 Task: Look for space in Modiin Ilit, Israel from 9th June, 2023 to 17th June, 2023 for 2 adults in price range Rs.7000 to Rs.12000. Place can be private room with 1  bedroom having 2 beds and 1 bathroom. Property type can be house, flat, guest house. Amenities needed are: wifi, washing machine. Booking option can be shelf check-in. Required host language is English.
Action: Mouse moved to (448, 63)
Screenshot: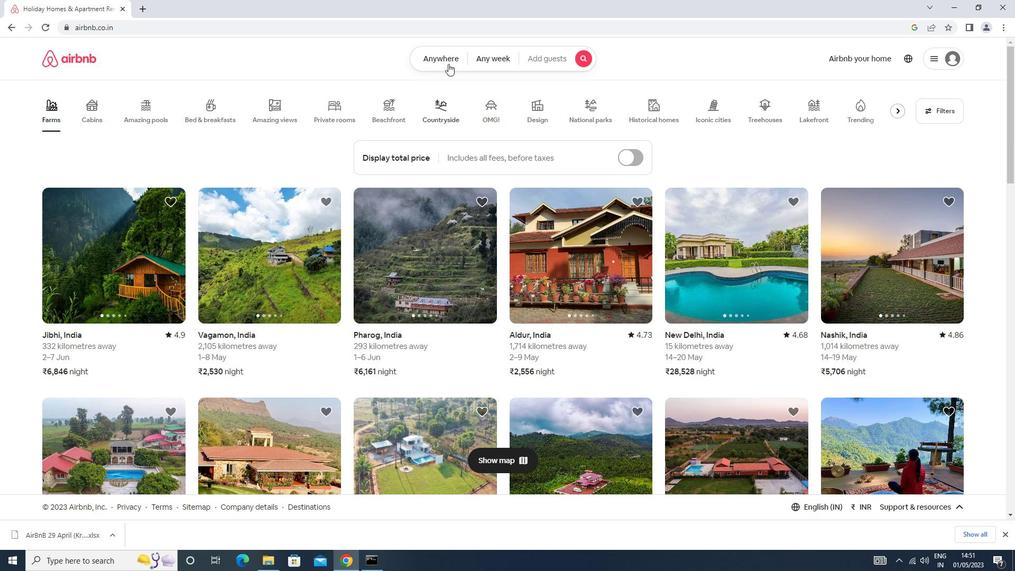 
Action: Mouse pressed left at (448, 63)
Screenshot: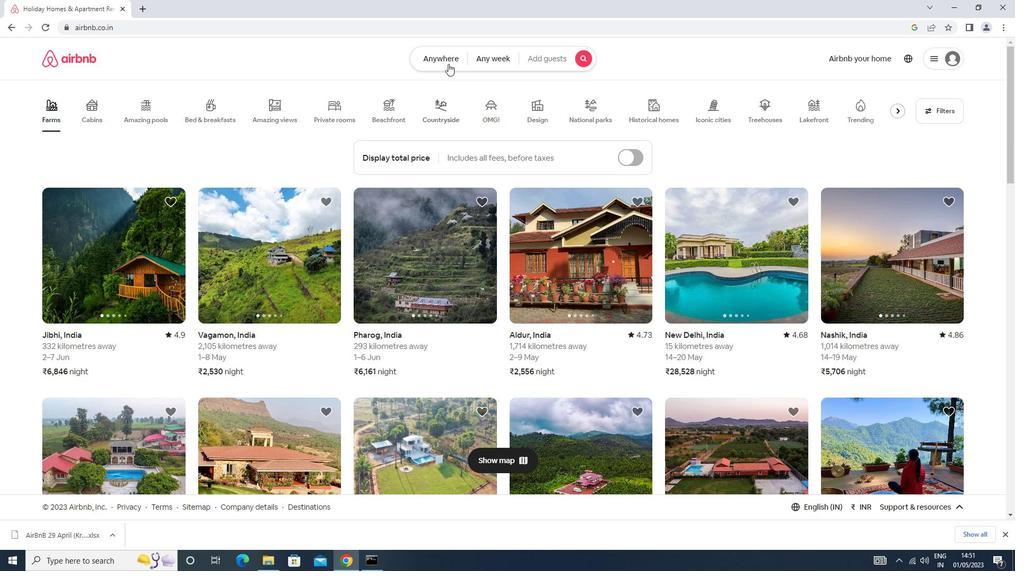 
Action: Mouse moved to (397, 102)
Screenshot: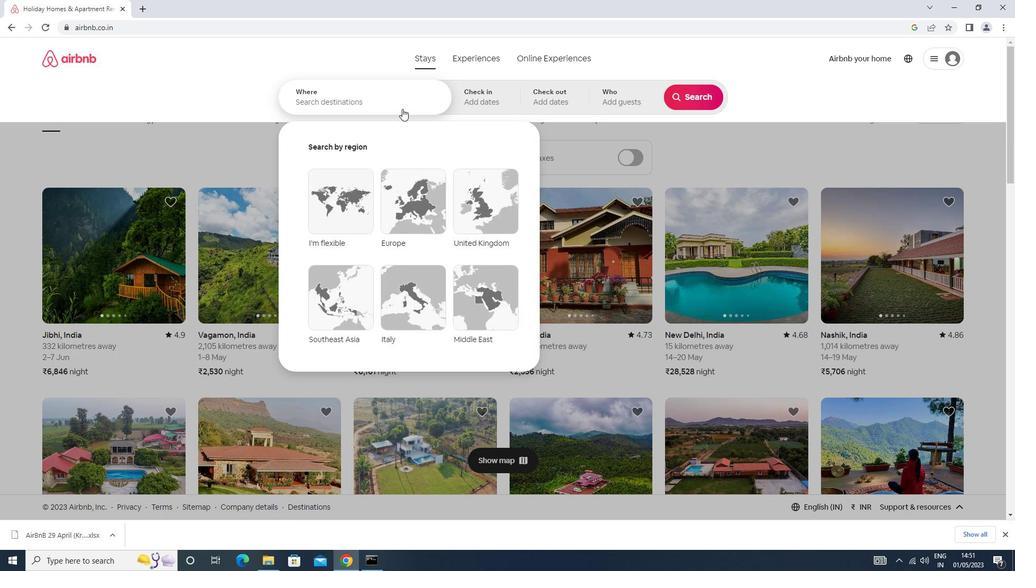 
Action: Mouse pressed left at (397, 102)
Screenshot: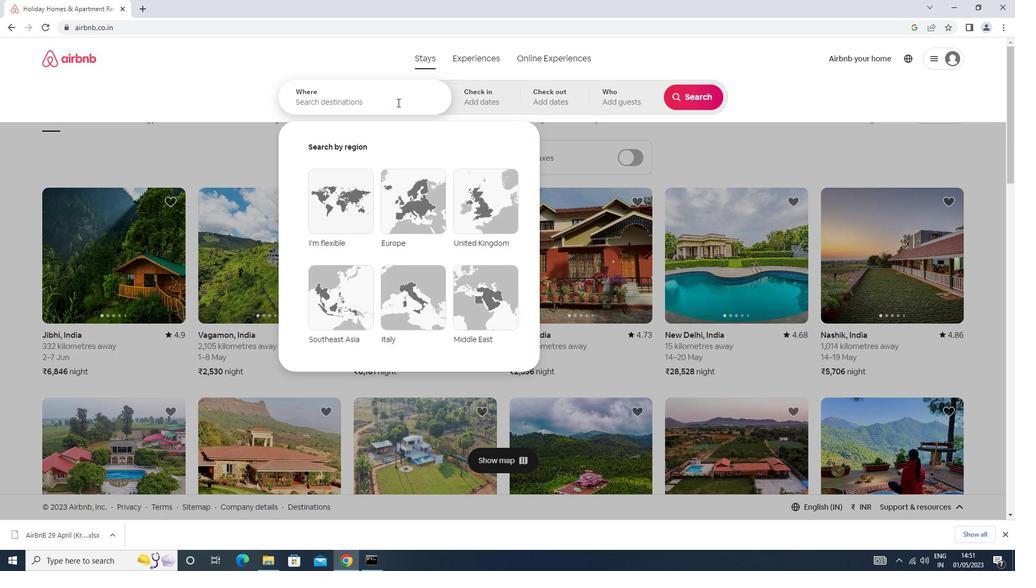 
Action: Key pressed m<Key.caps_lock>odd<Key.backspace>iin<Key.space>ilit<Key.enter>
Screenshot: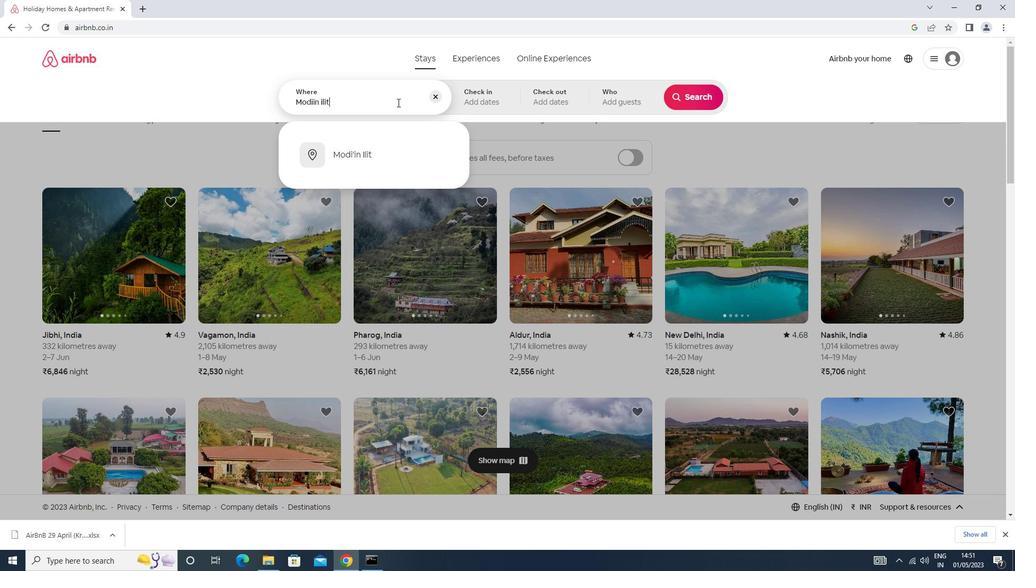 
Action: Mouse moved to (644, 249)
Screenshot: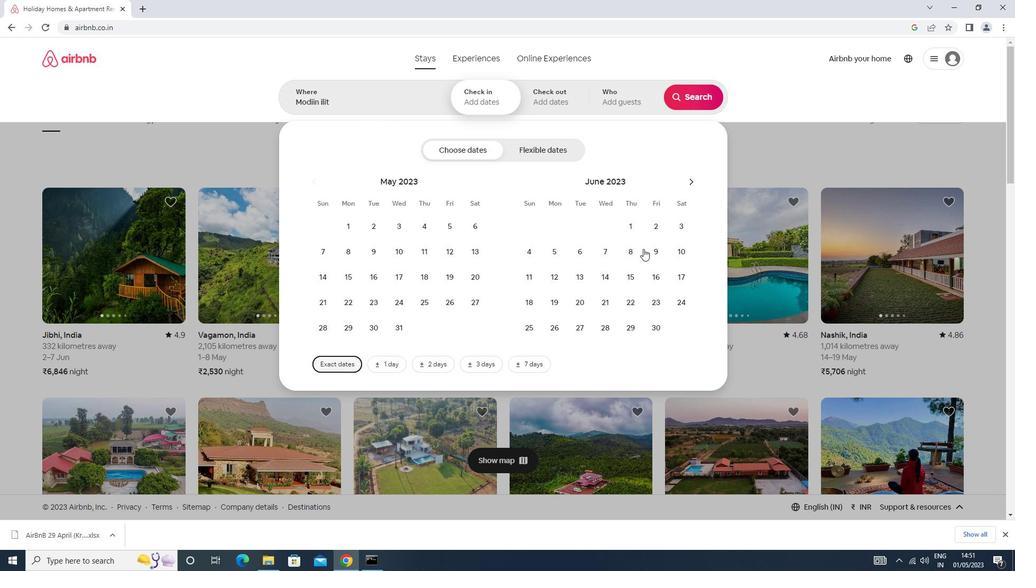 
Action: Mouse pressed left at (644, 249)
Screenshot: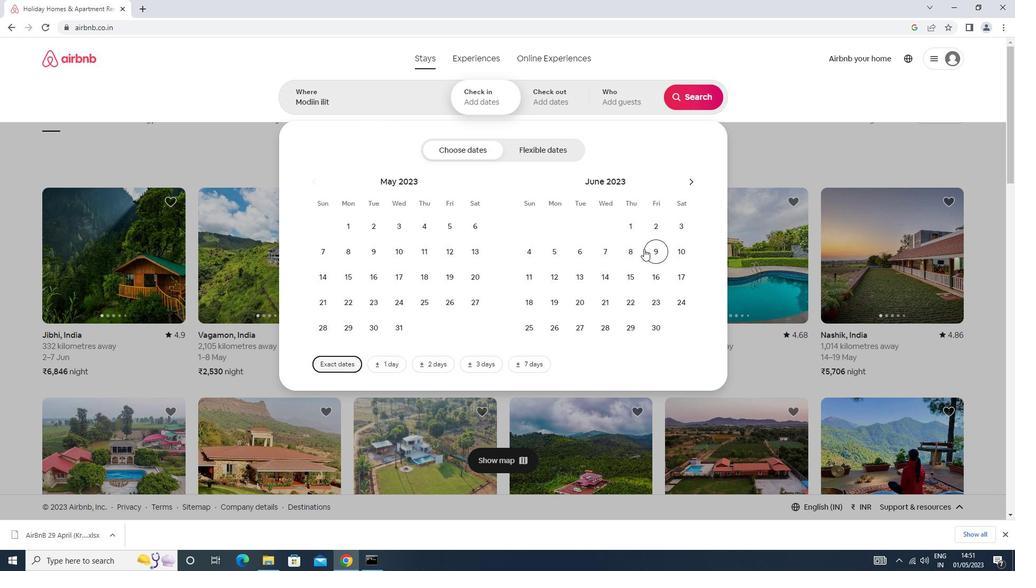 
Action: Mouse moved to (685, 274)
Screenshot: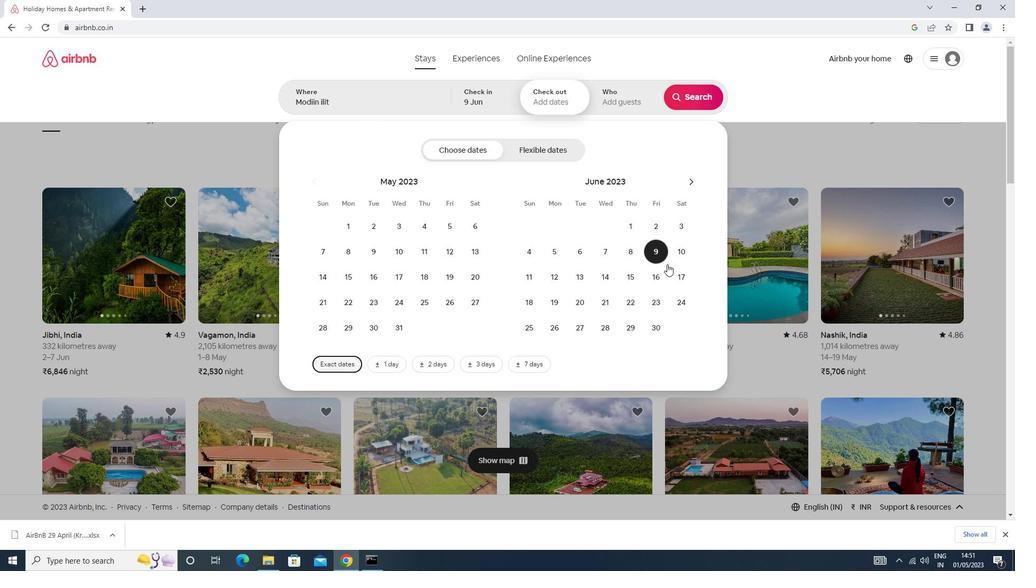 
Action: Mouse pressed left at (685, 274)
Screenshot: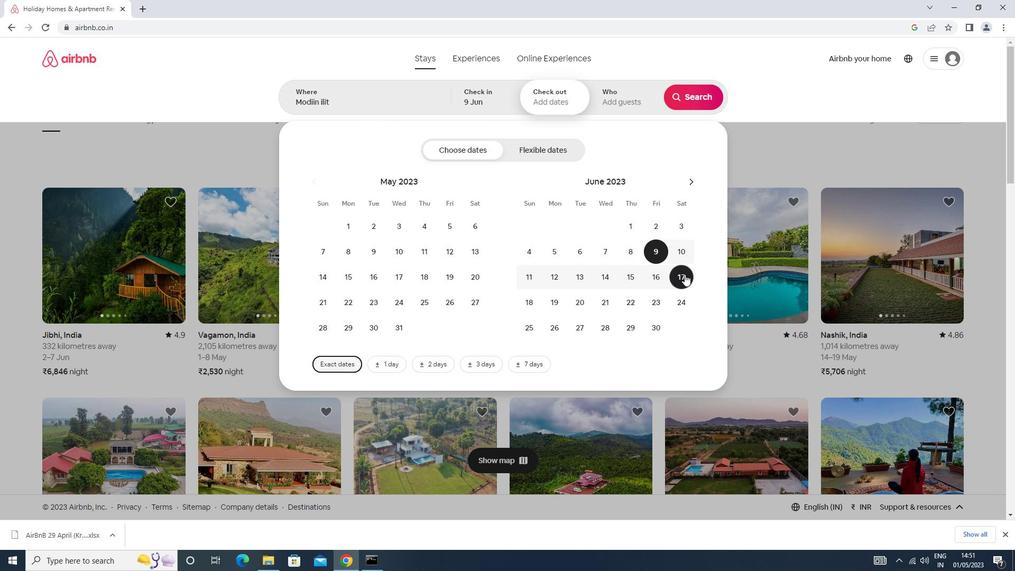
Action: Mouse moved to (615, 107)
Screenshot: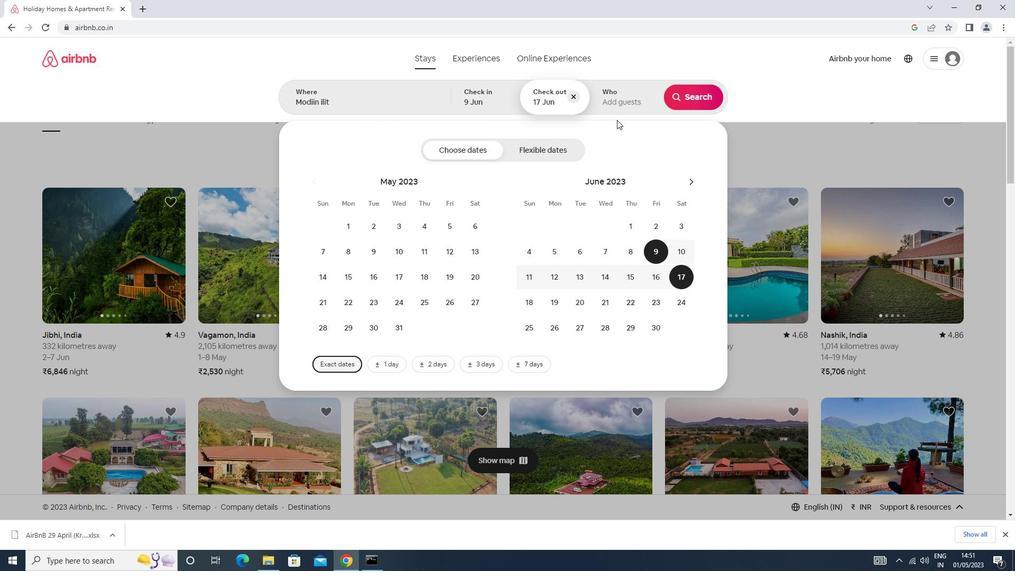 
Action: Mouse pressed left at (615, 107)
Screenshot: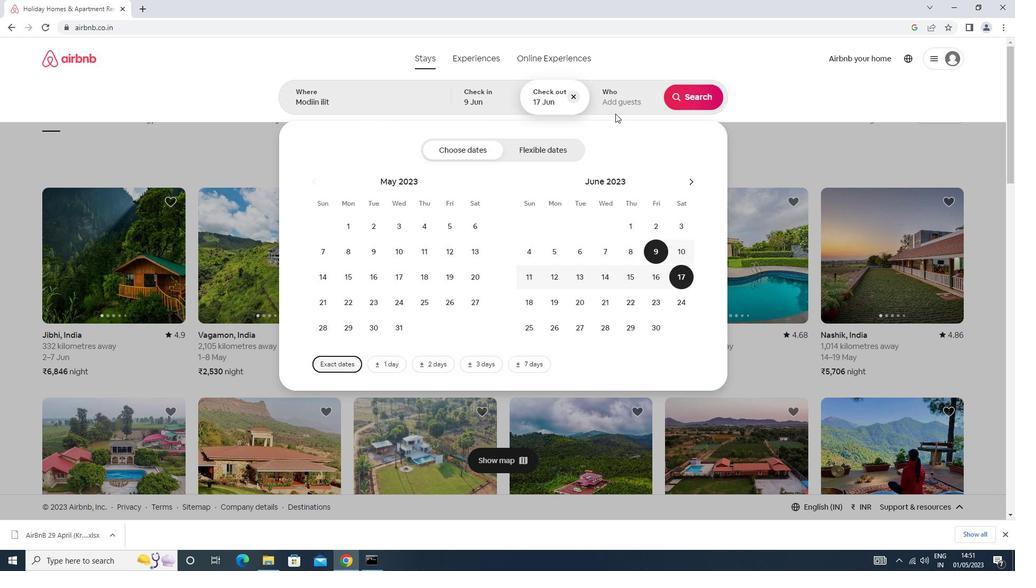 
Action: Mouse moved to (696, 155)
Screenshot: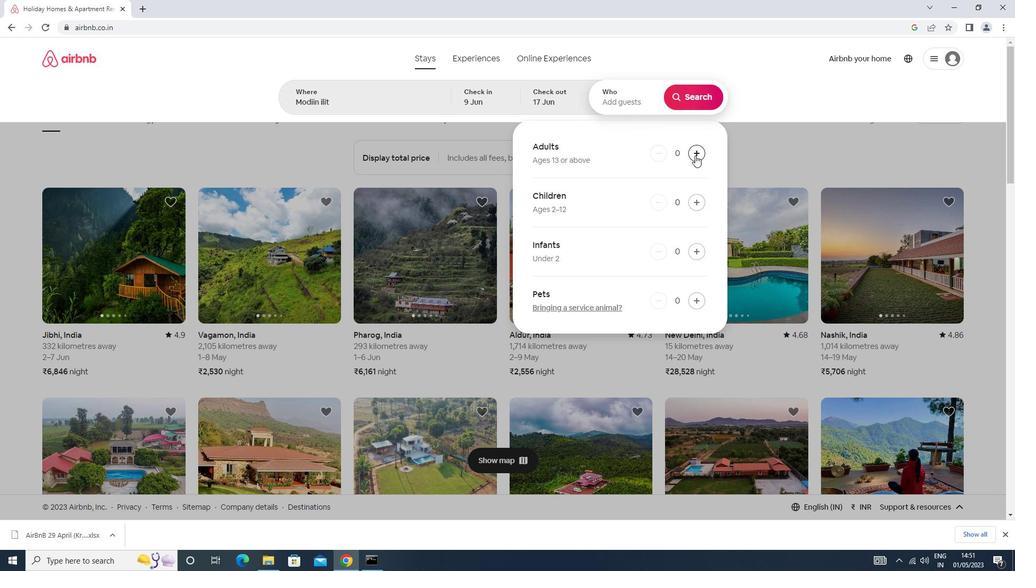 
Action: Mouse pressed left at (696, 155)
Screenshot: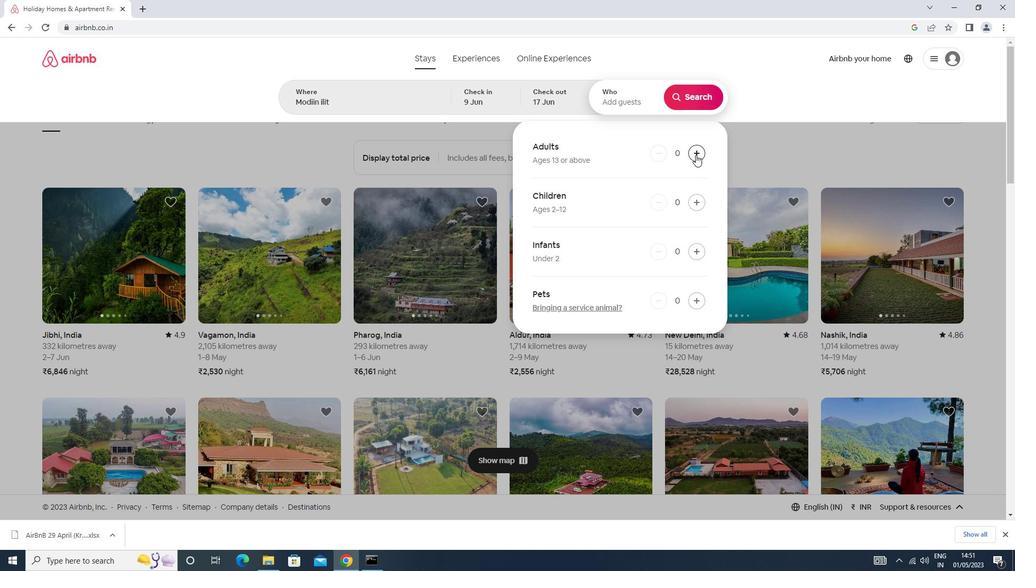 
Action: Mouse pressed left at (696, 155)
Screenshot: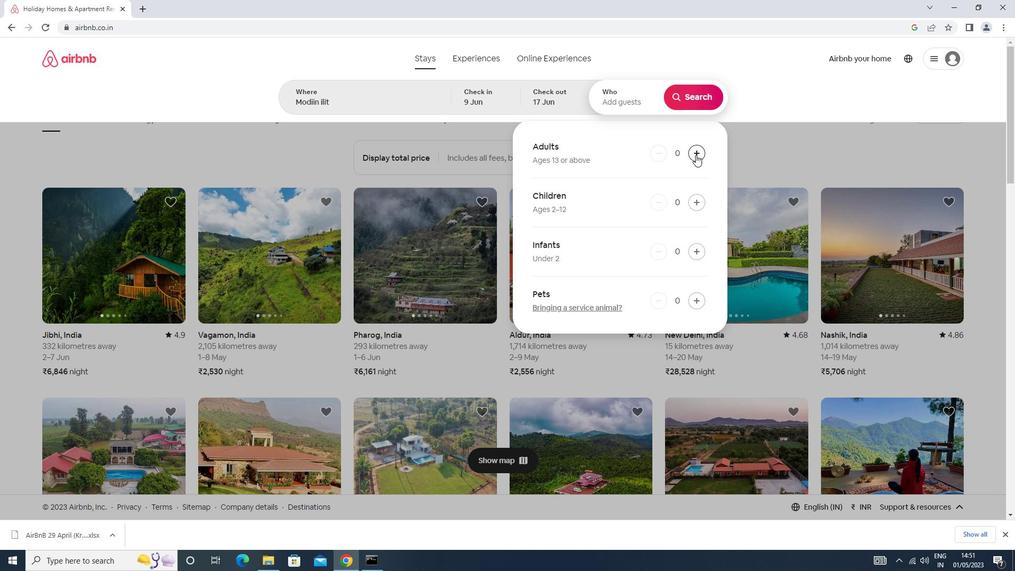 
Action: Mouse moved to (688, 86)
Screenshot: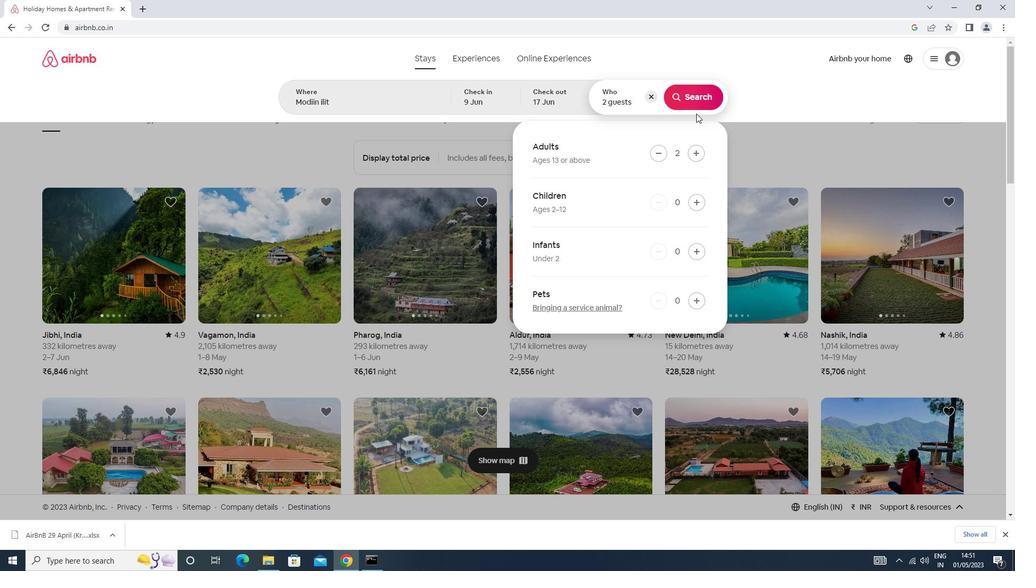
Action: Mouse pressed left at (688, 86)
Screenshot: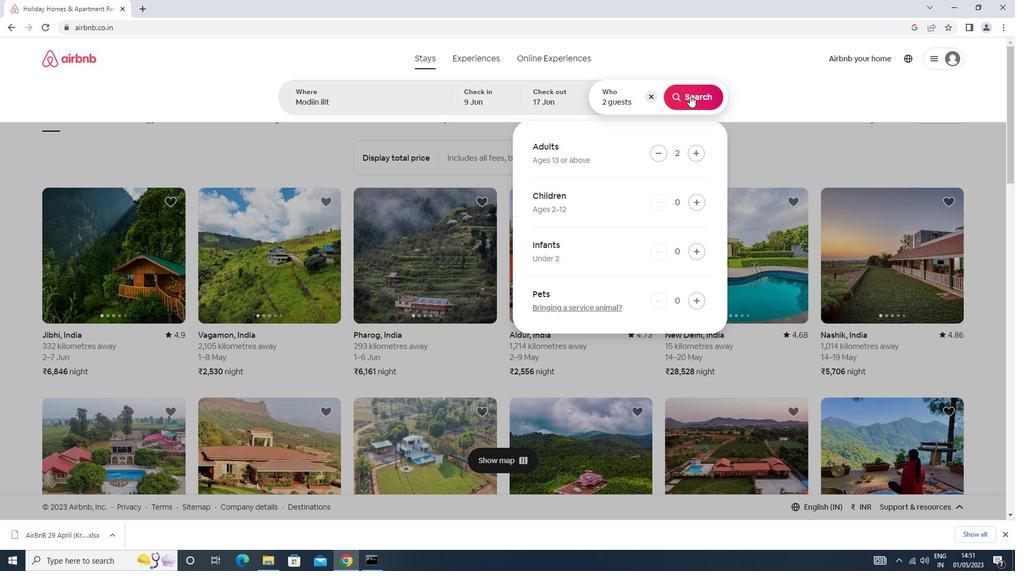 
Action: Mouse moved to (961, 101)
Screenshot: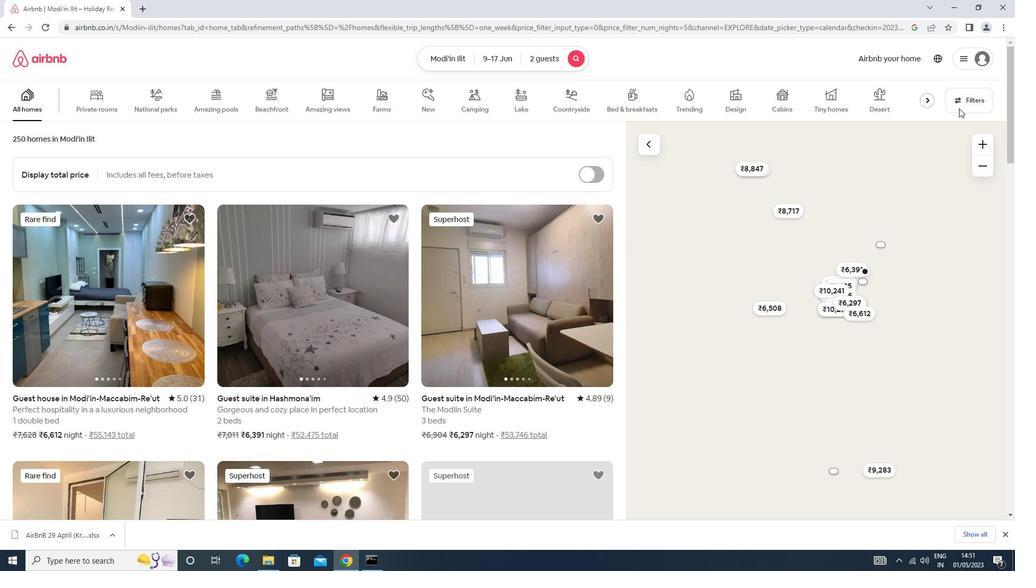 
Action: Mouse pressed left at (961, 101)
Screenshot: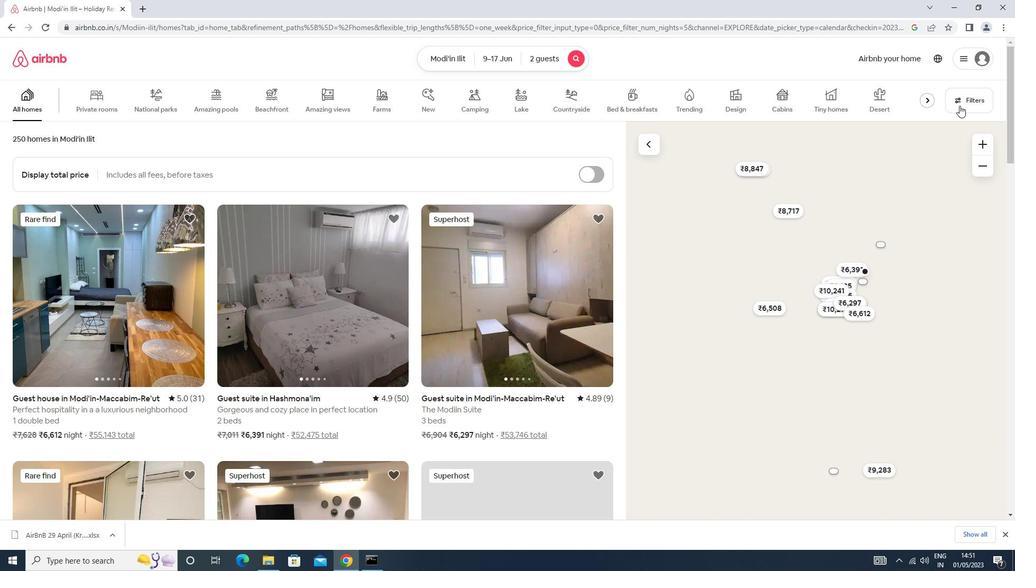 
Action: Mouse moved to (442, 232)
Screenshot: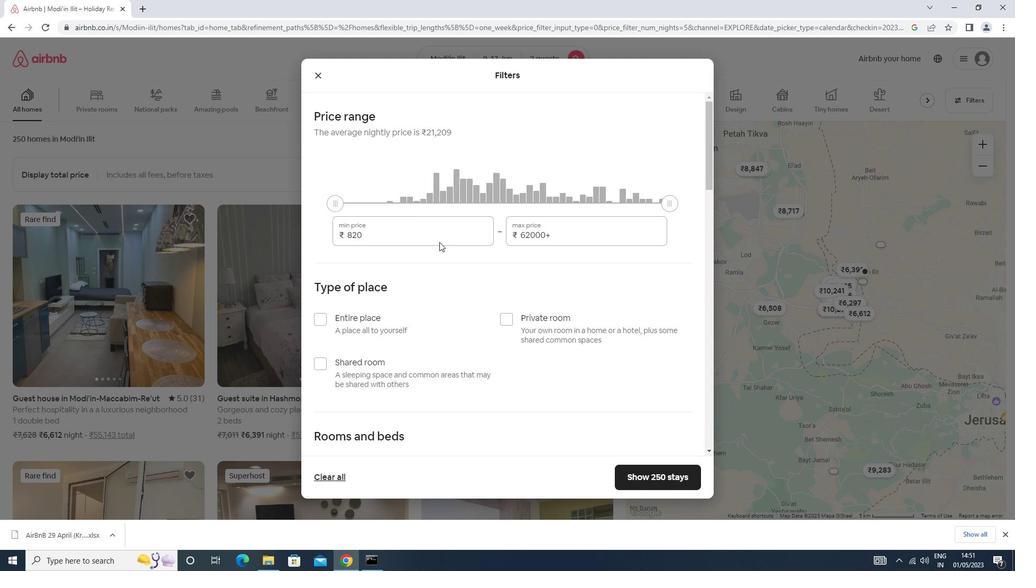 
Action: Mouse pressed left at (442, 232)
Screenshot: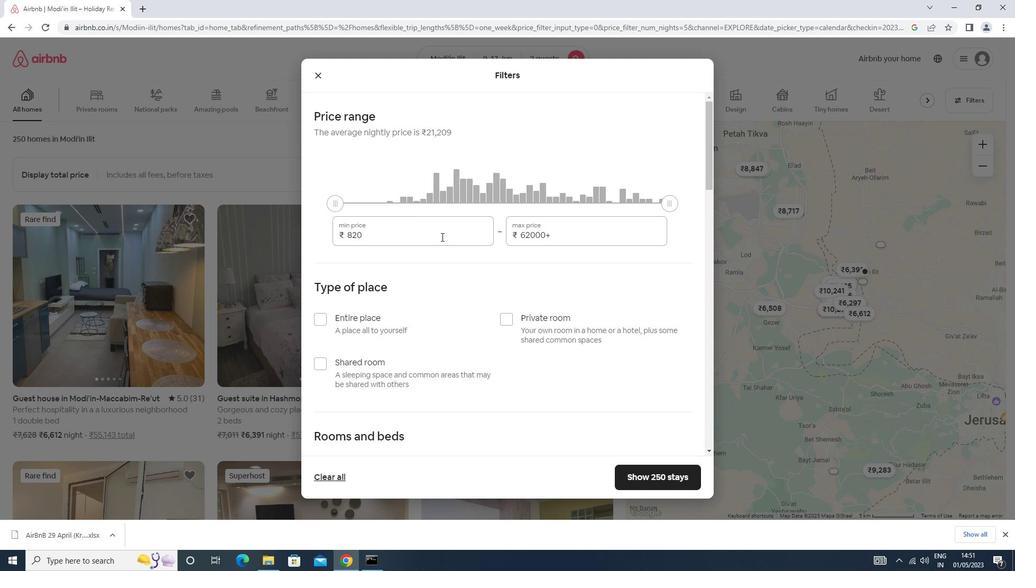 
Action: Mouse moved to (443, 231)
Screenshot: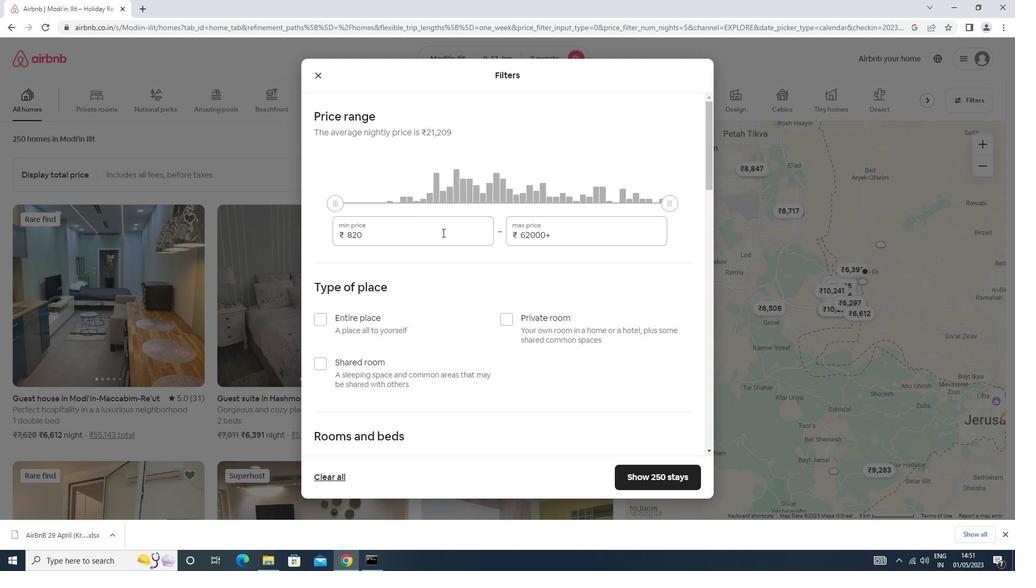 
Action: Key pressed <Key.backspace><Key.backspace><Key.backspace><Key.backspace><Key.backspace><Key.backspace><Key.backspace><Key.backspace><Key.backspace><Key.backspace>7000<Key.tab>12000
Screenshot: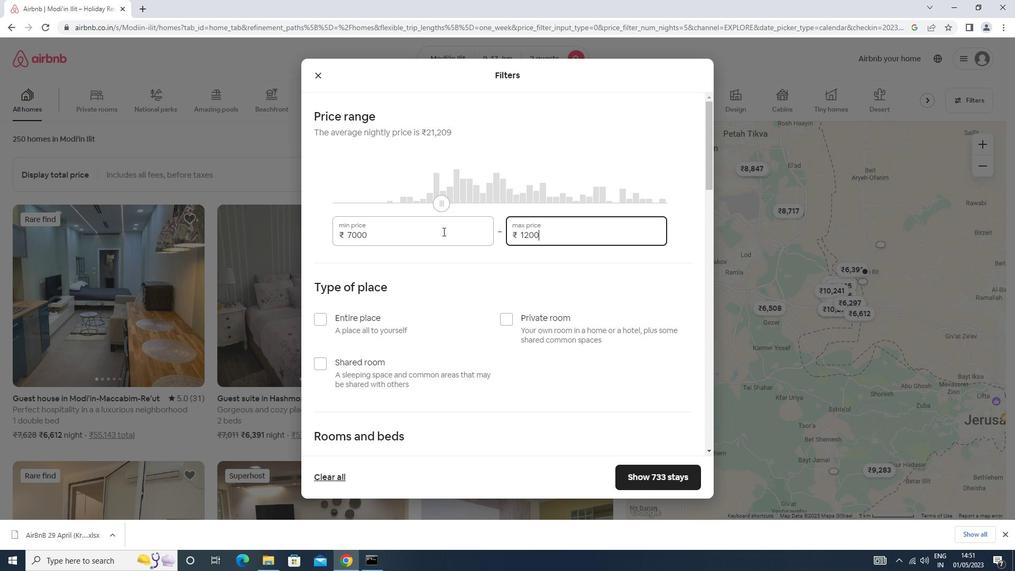 
Action: Mouse moved to (435, 233)
Screenshot: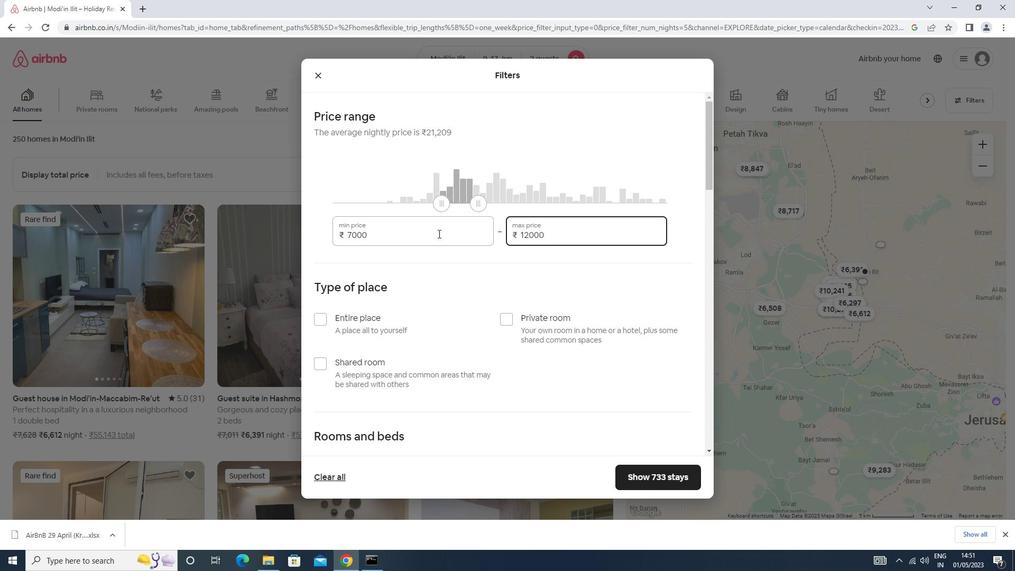 
Action: Mouse scrolled (435, 233) with delta (0, 0)
Screenshot: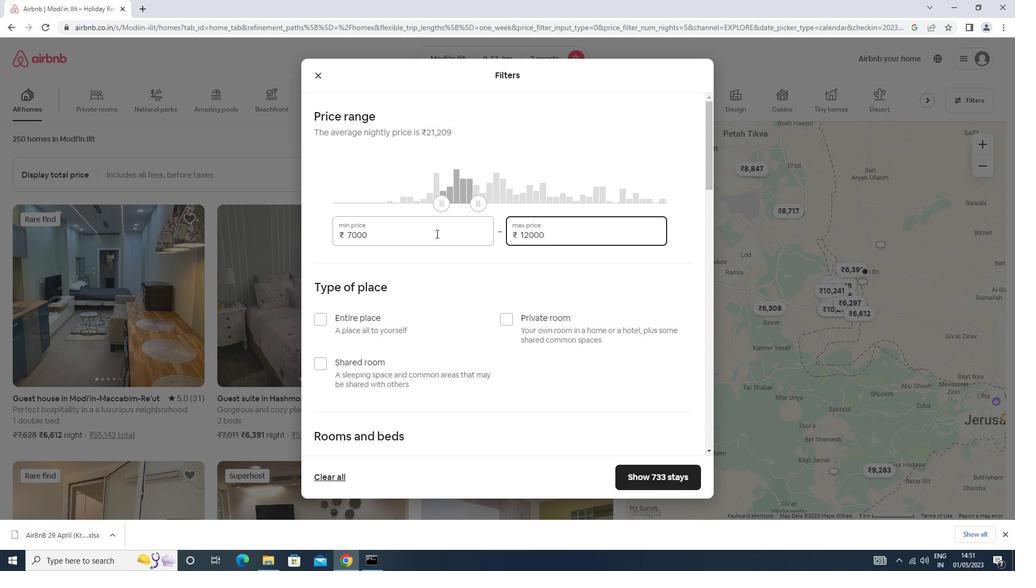 
Action: Mouse scrolled (435, 233) with delta (0, 0)
Screenshot: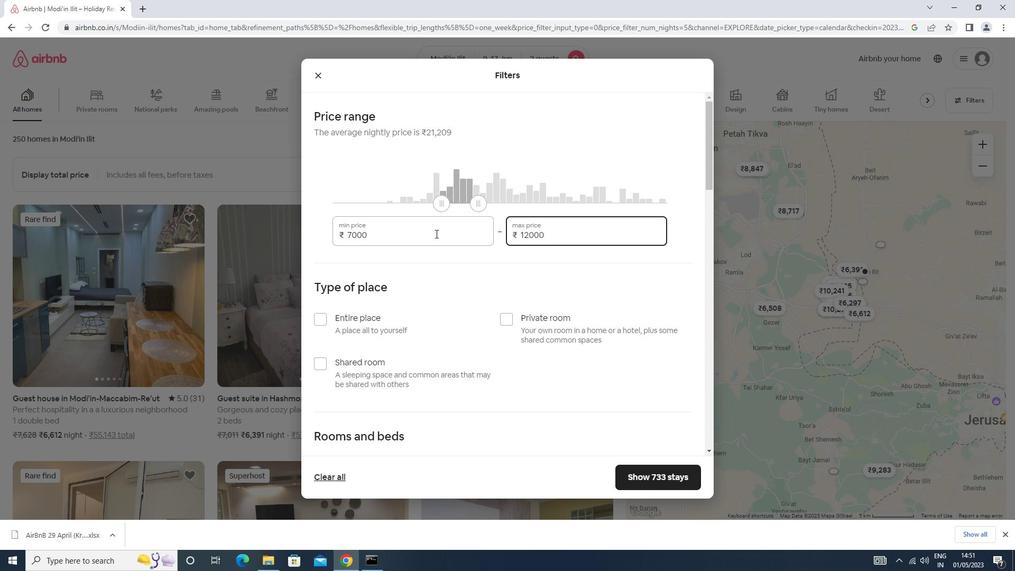 
Action: Mouse moved to (520, 205)
Screenshot: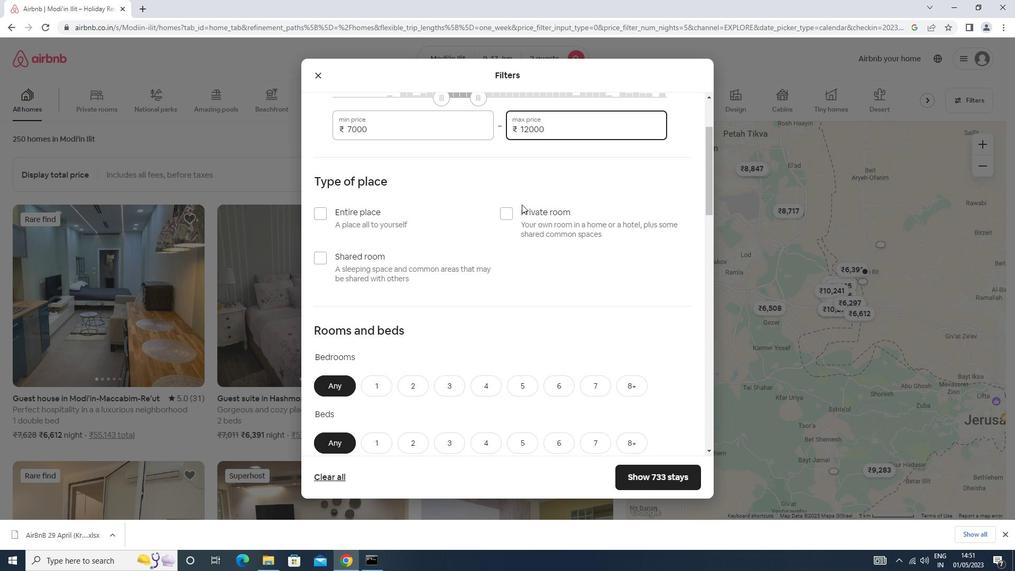 
Action: Mouse pressed left at (520, 205)
Screenshot: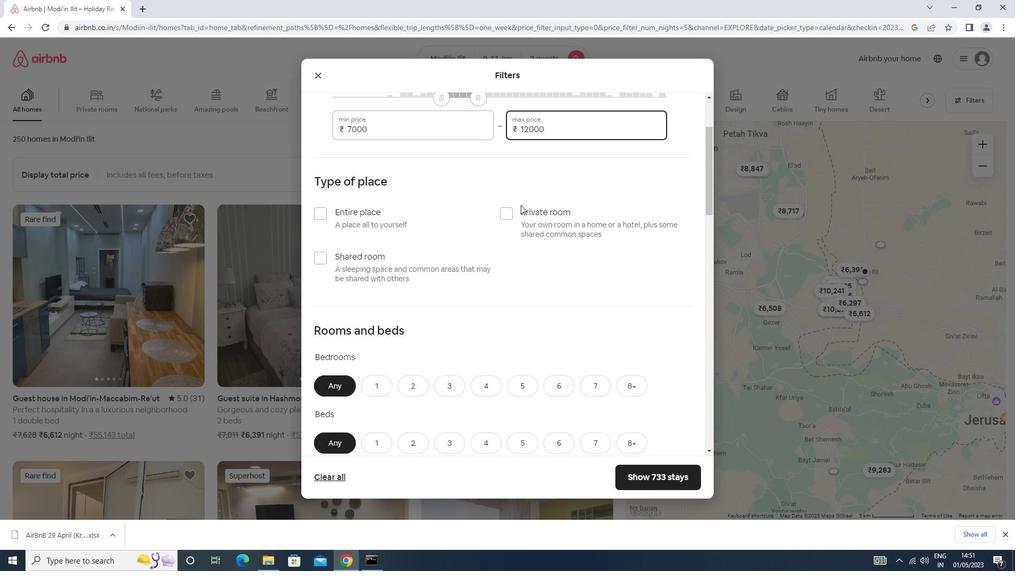 
Action: Mouse scrolled (520, 205) with delta (0, 0)
Screenshot: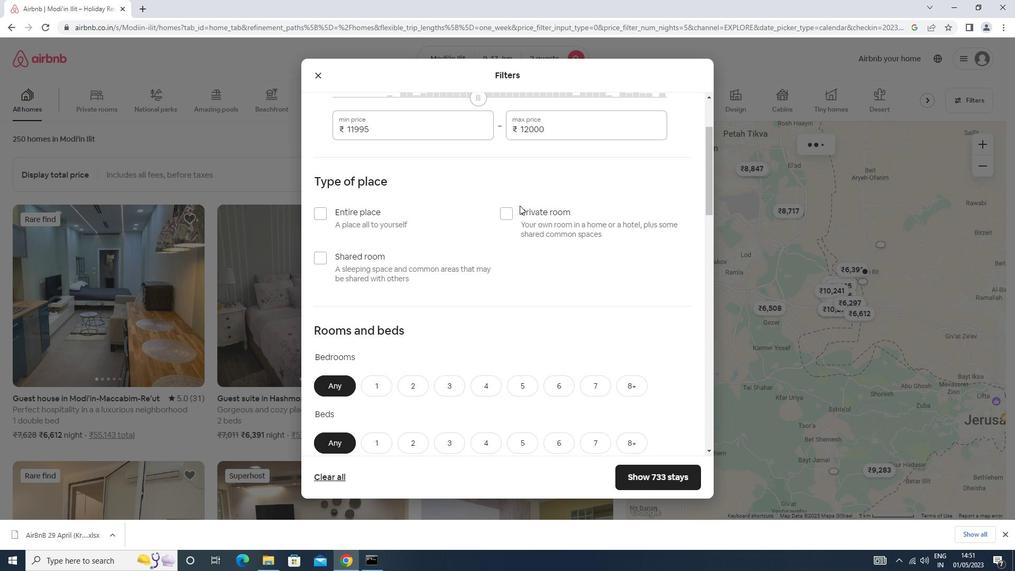 
Action: Mouse moved to (376, 329)
Screenshot: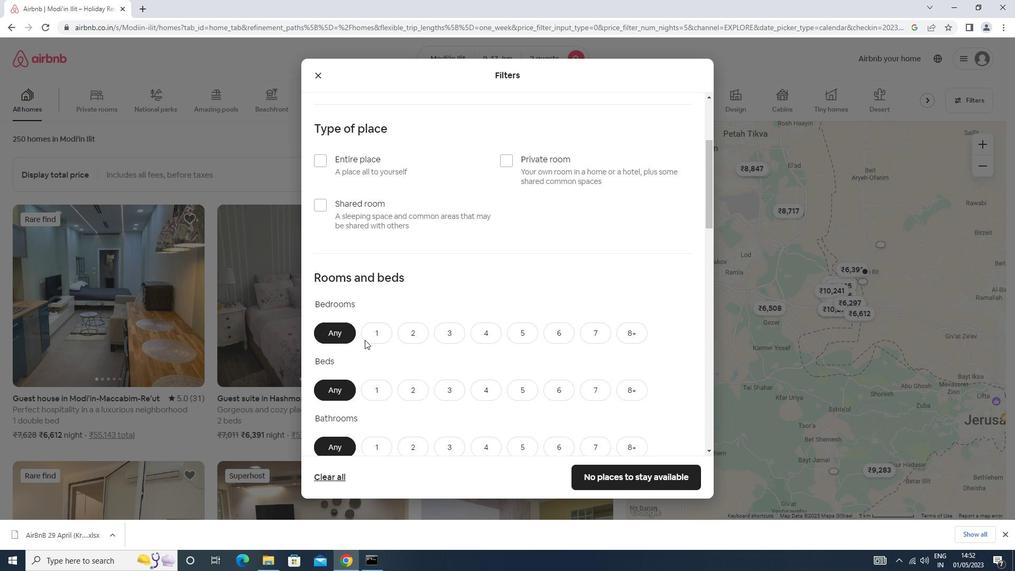 
Action: Mouse pressed left at (376, 329)
Screenshot: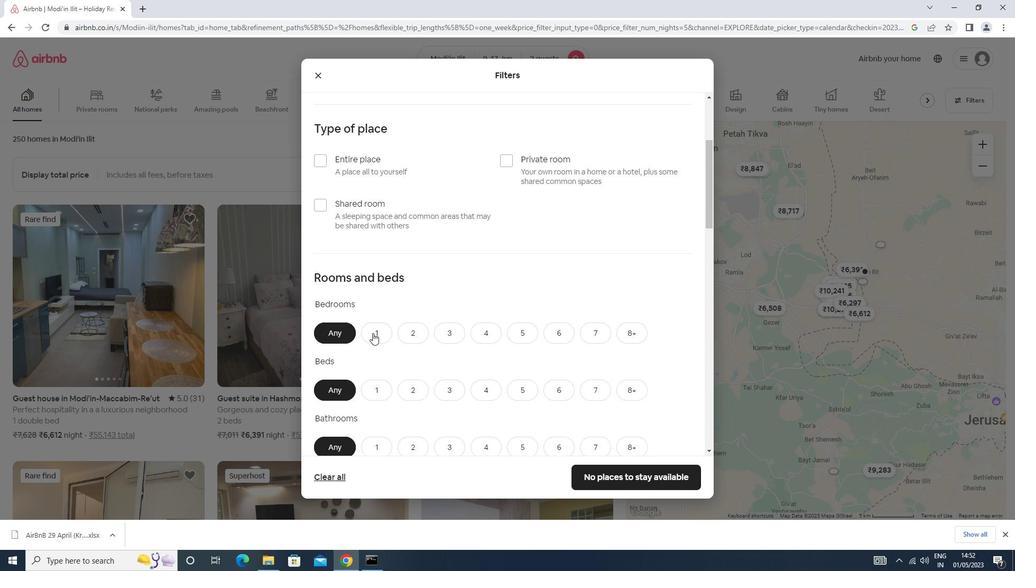 
Action: Mouse moved to (370, 381)
Screenshot: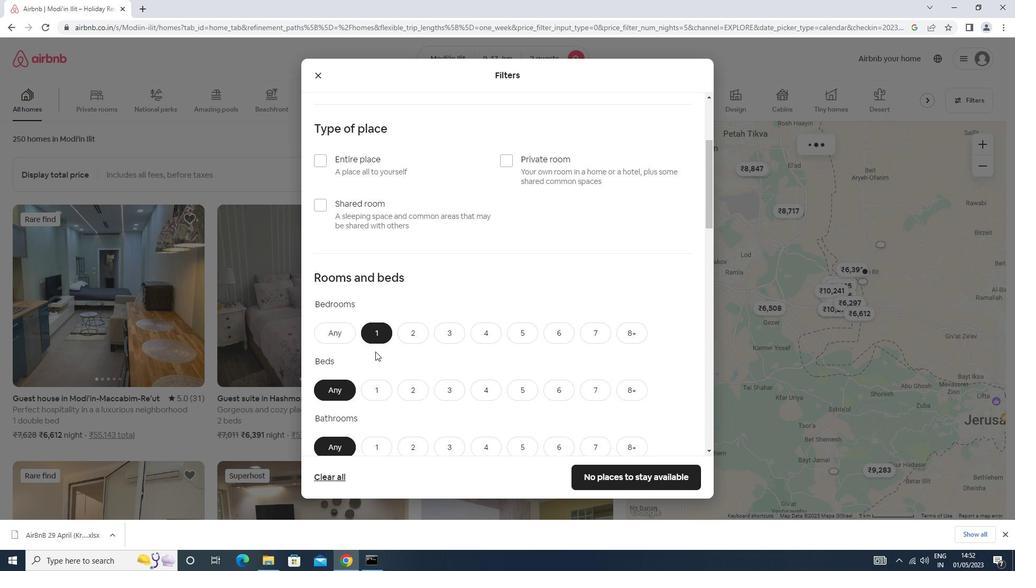 
Action: Mouse pressed left at (370, 381)
Screenshot: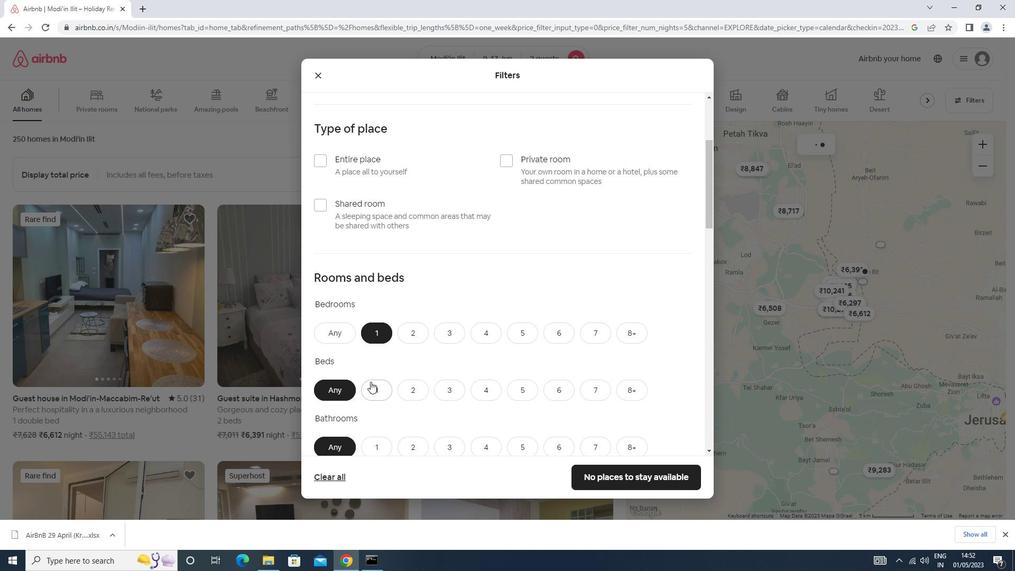 
Action: Mouse moved to (370, 381)
Screenshot: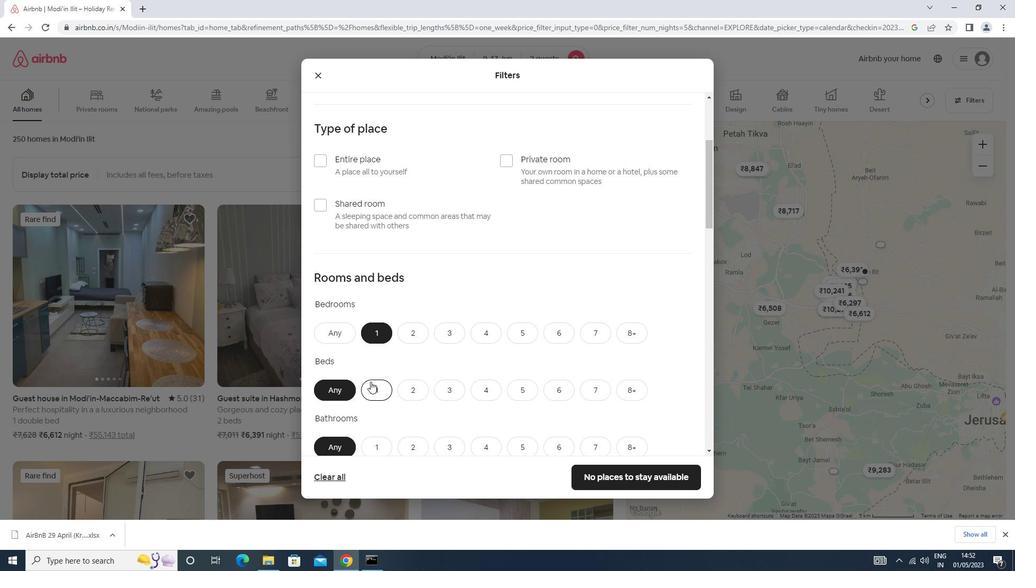 
Action: Mouse scrolled (370, 381) with delta (0, 0)
Screenshot: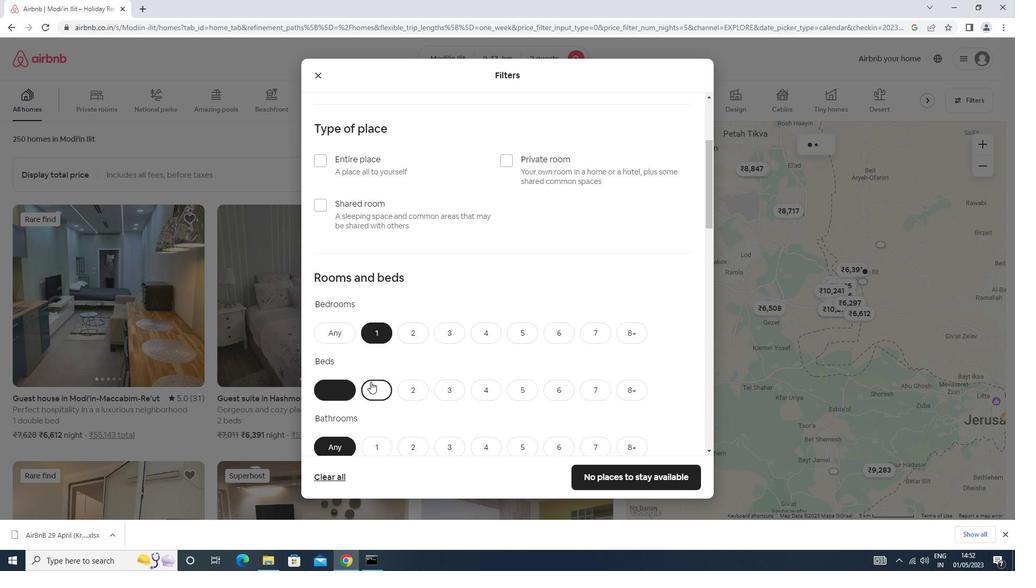 
Action: Mouse scrolled (370, 381) with delta (0, 0)
Screenshot: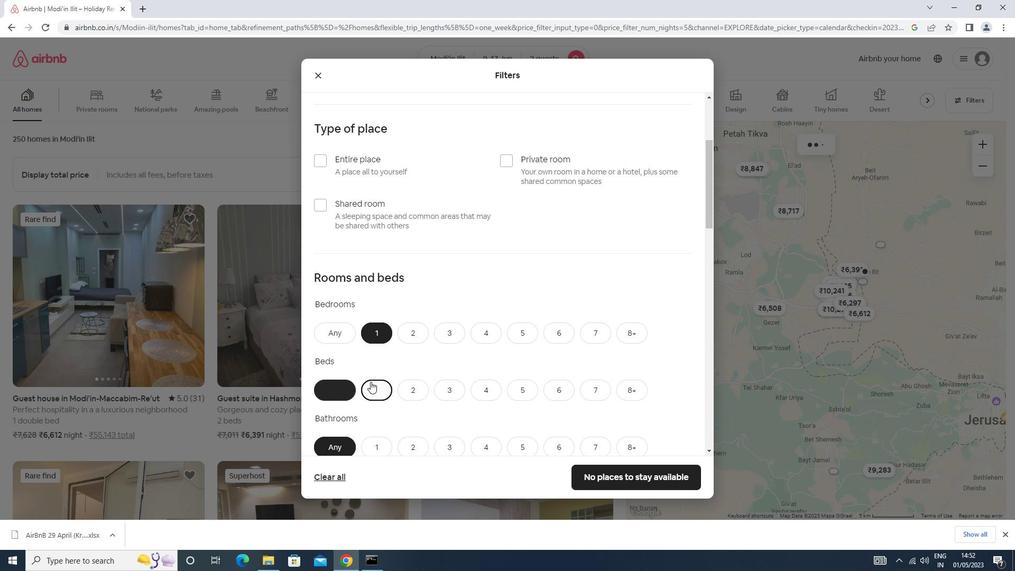 
Action: Mouse moved to (376, 339)
Screenshot: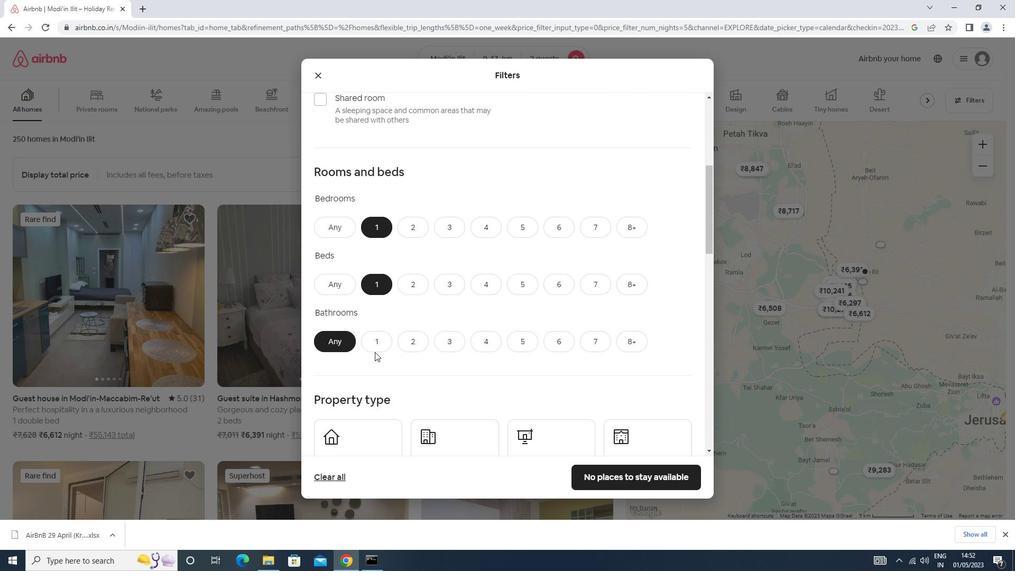 
Action: Mouse pressed left at (376, 339)
Screenshot: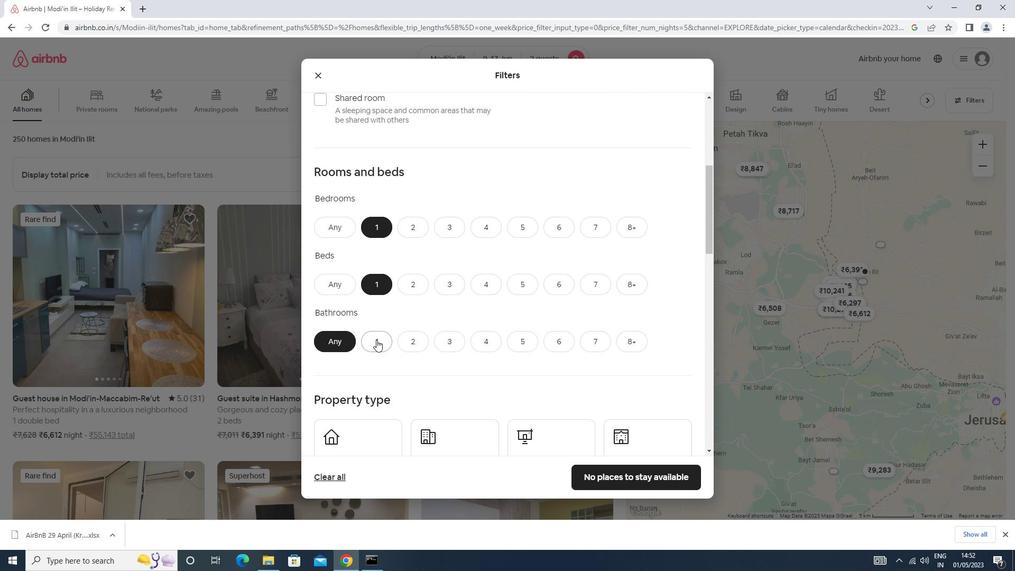 
Action: Mouse moved to (376, 338)
Screenshot: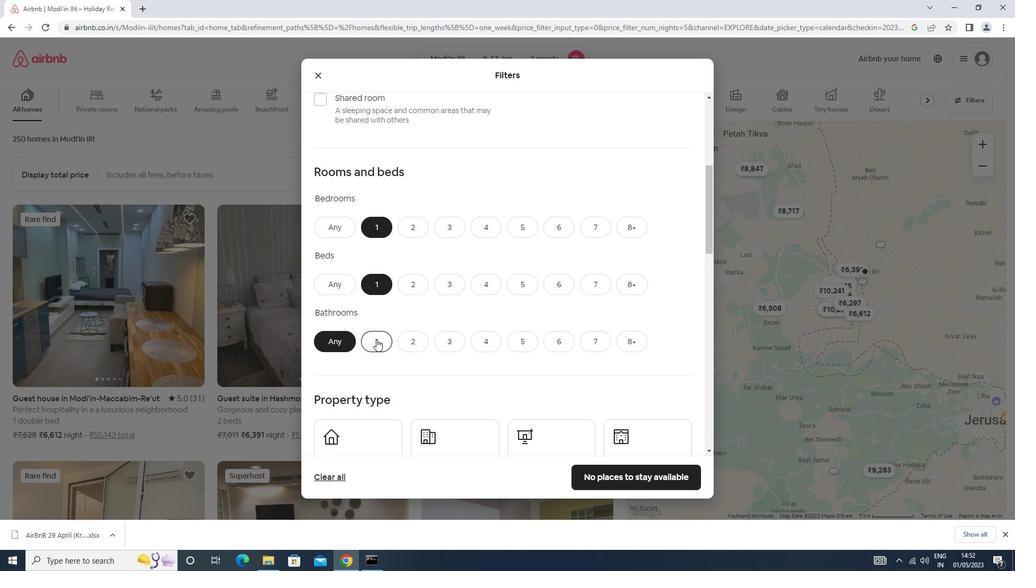 
Action: Mouse scrolled (376, 338) with delta (0, 0)
Screenshot: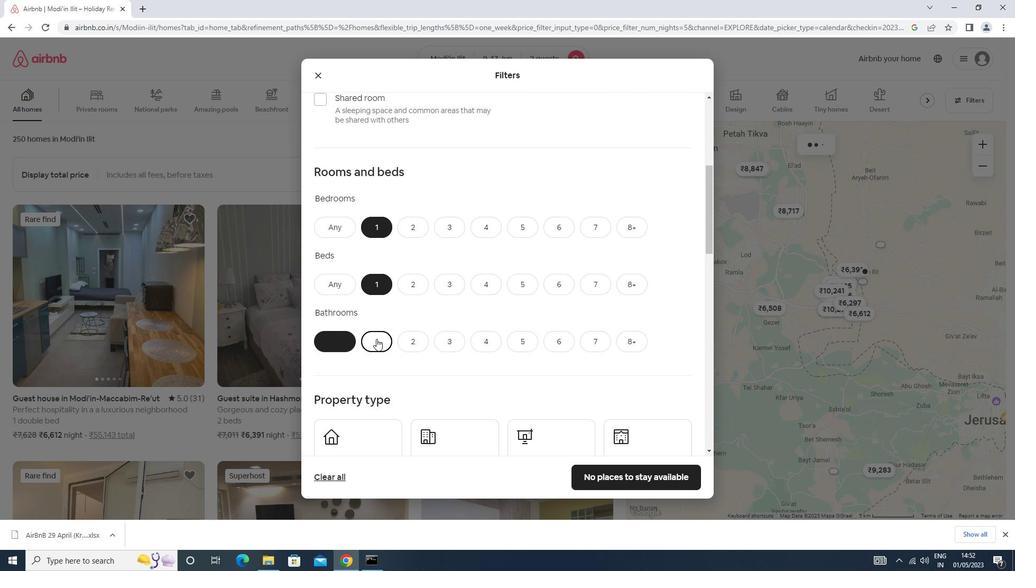 
Action: Mouse moved to (358, 377)
Screenshot: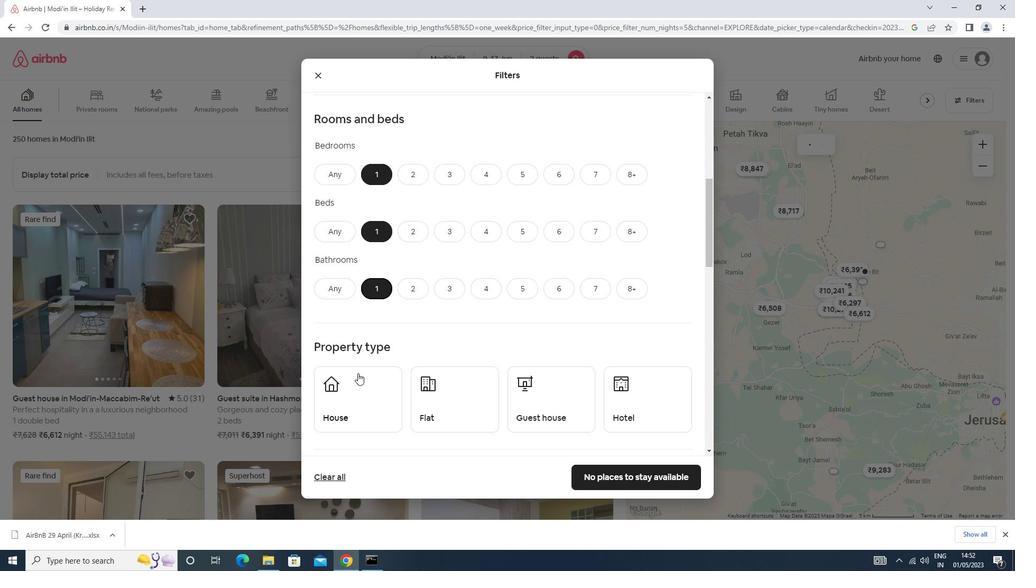 
Action: Mouse pressed left at (358, 377)
Screenshot: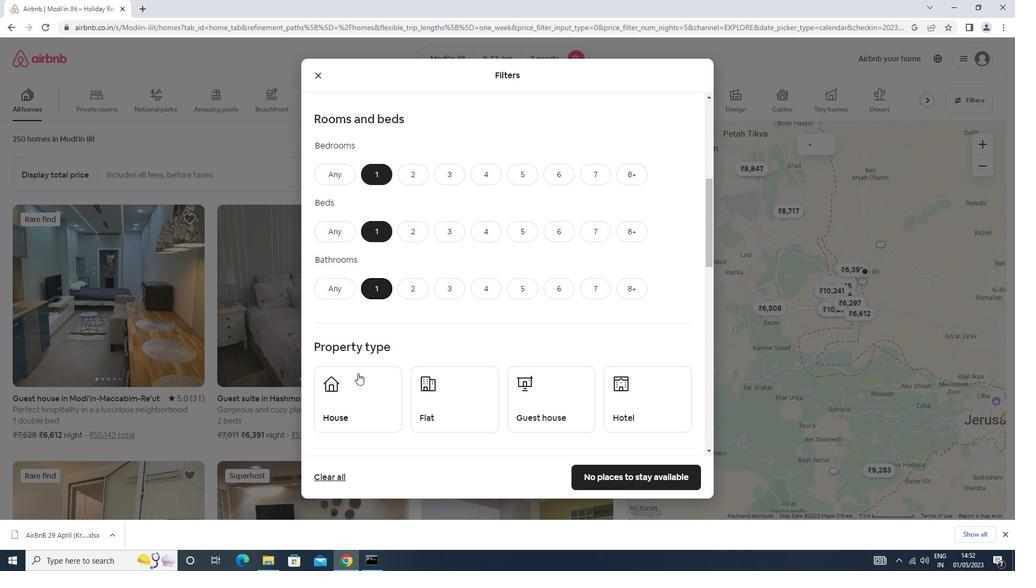 
Action: Mouse moved to (482, 399)
Screenshot: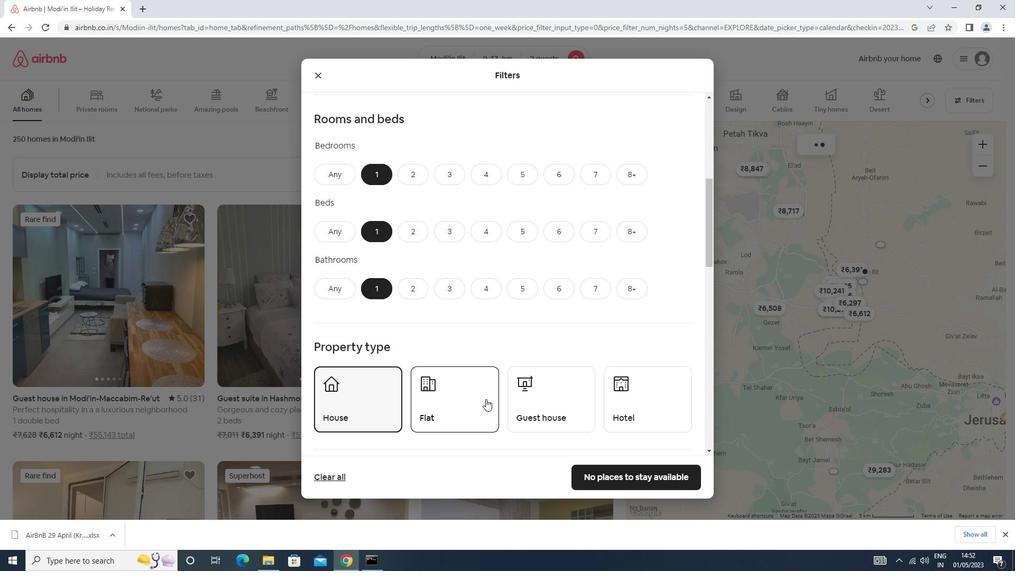 
Action: Mouse pressed left at (482, 399)
Screenshot: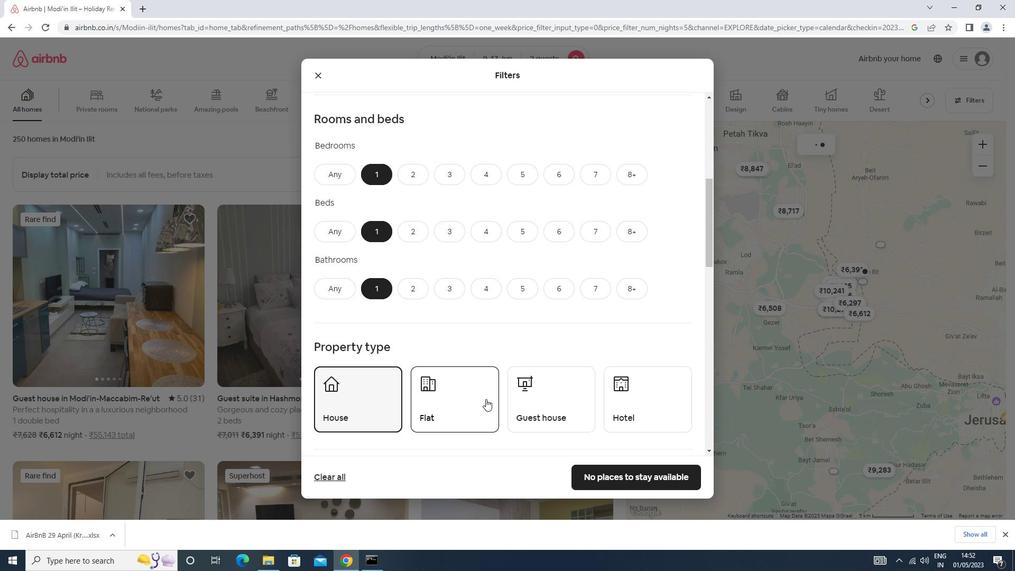 
Action: Mouse moved to (559, 394)
Screenshot: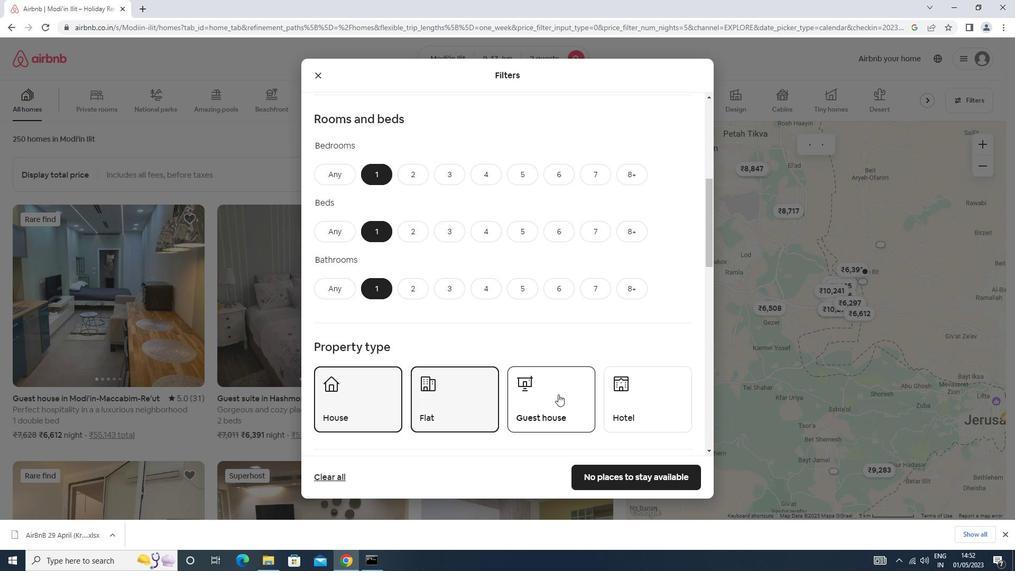 
Action: Mouse pressed left at (559, 394)
Screenshot: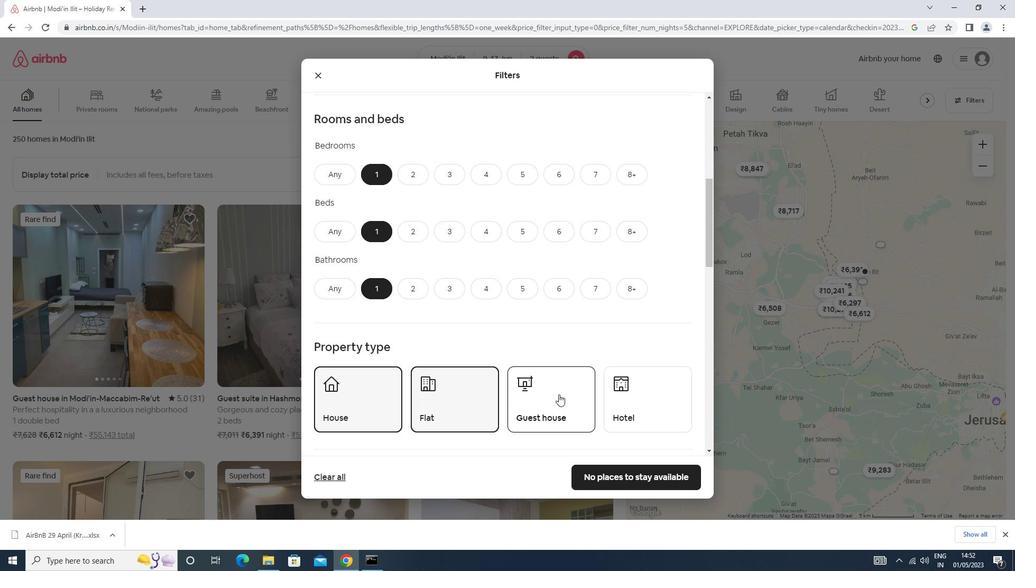 
Action: Mouse moved to (553, 392)
Screenshot: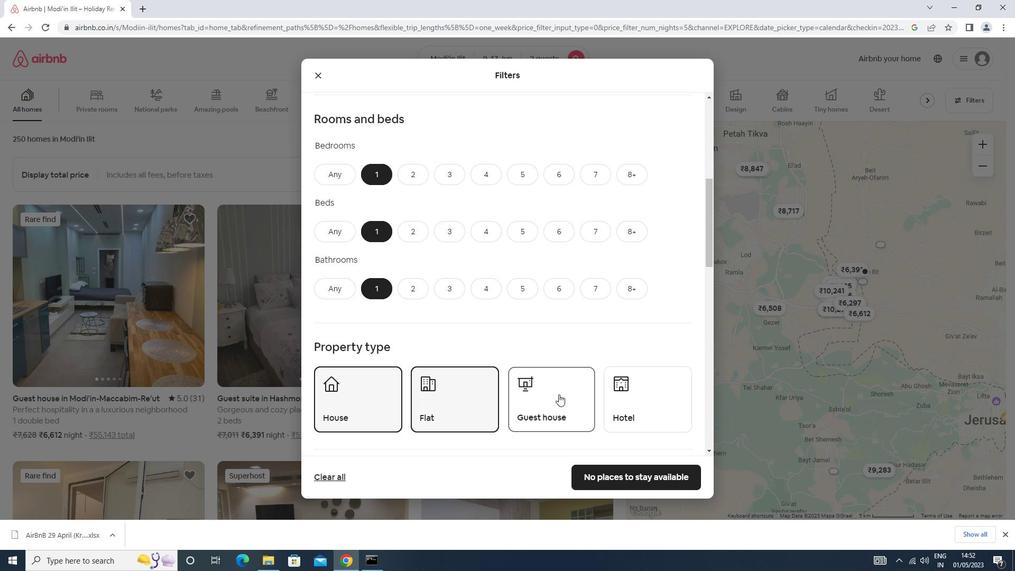 
Action: Mouse scrolled (553, 391) with delta (0, 0)
Screenshot: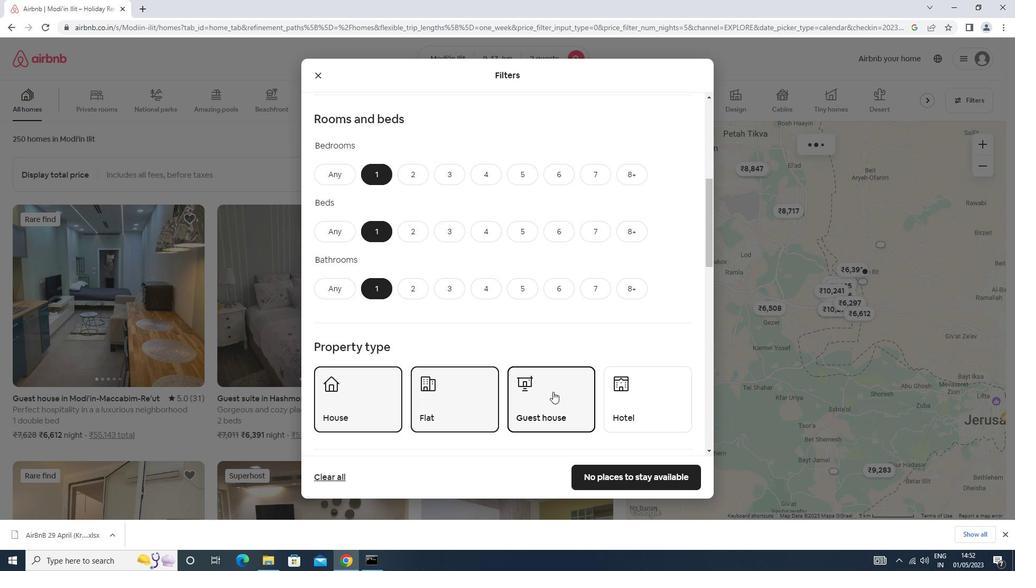 
Action: Mouse scrolled (553, 391) with delta (0, 0)
Screenshot: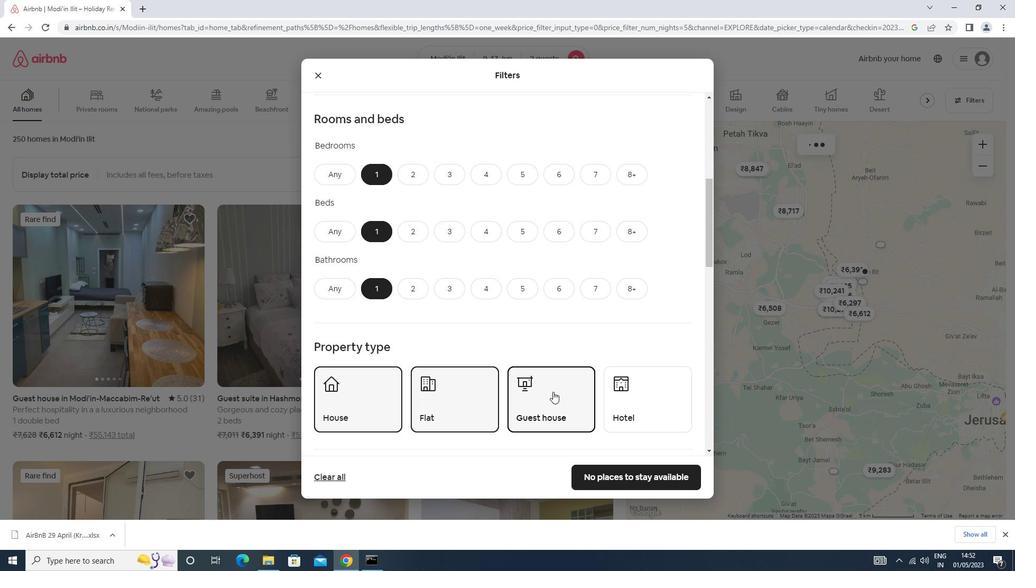 
Action: Mouse scrolled (553, 391) with delta (0, 0)
Screenshot: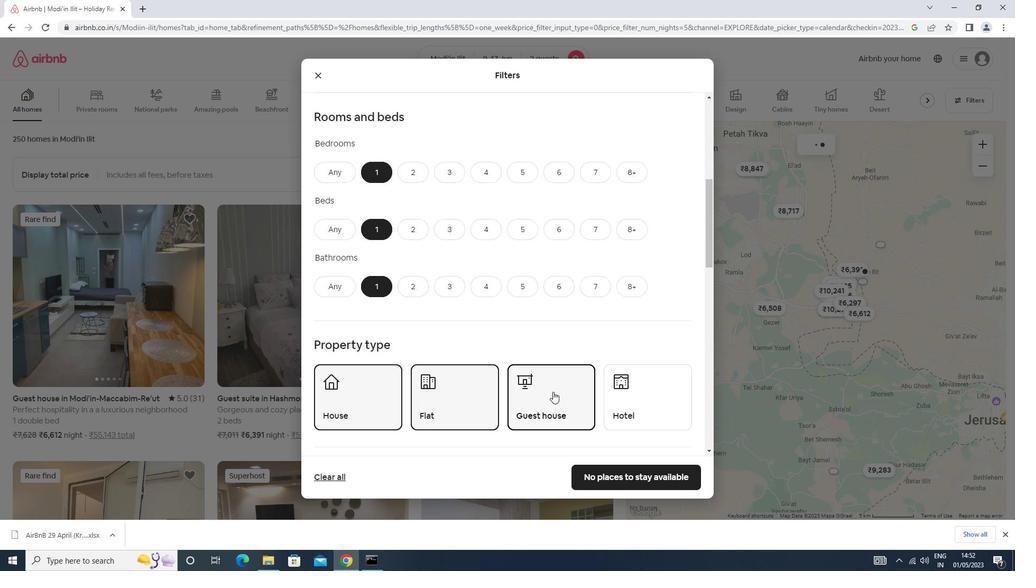 
Action: Mouse scrolled (553, 391) with delta (0, 0)
Screenshot: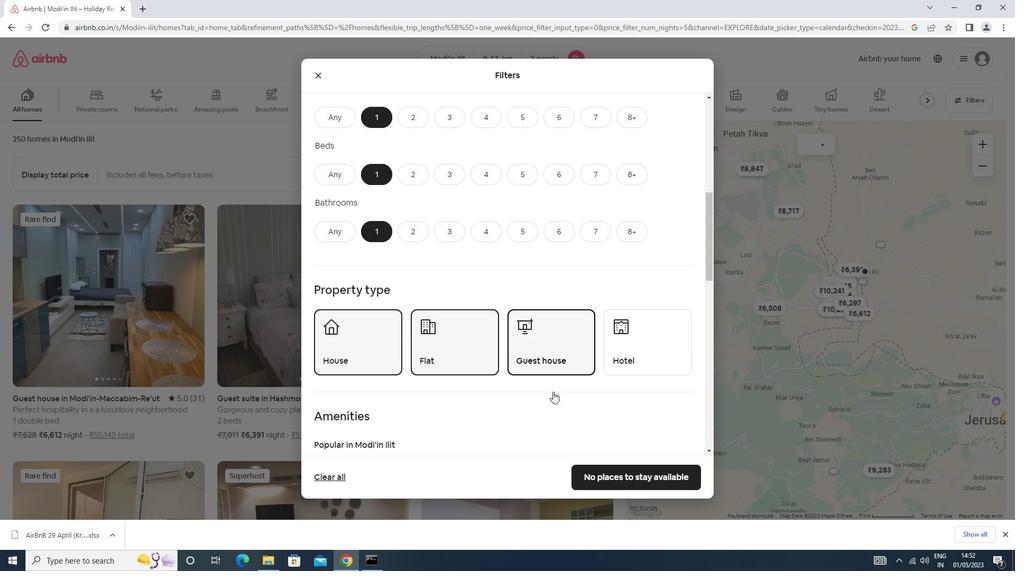 
Action: Mouse moved to (344, 341)
Screenshot: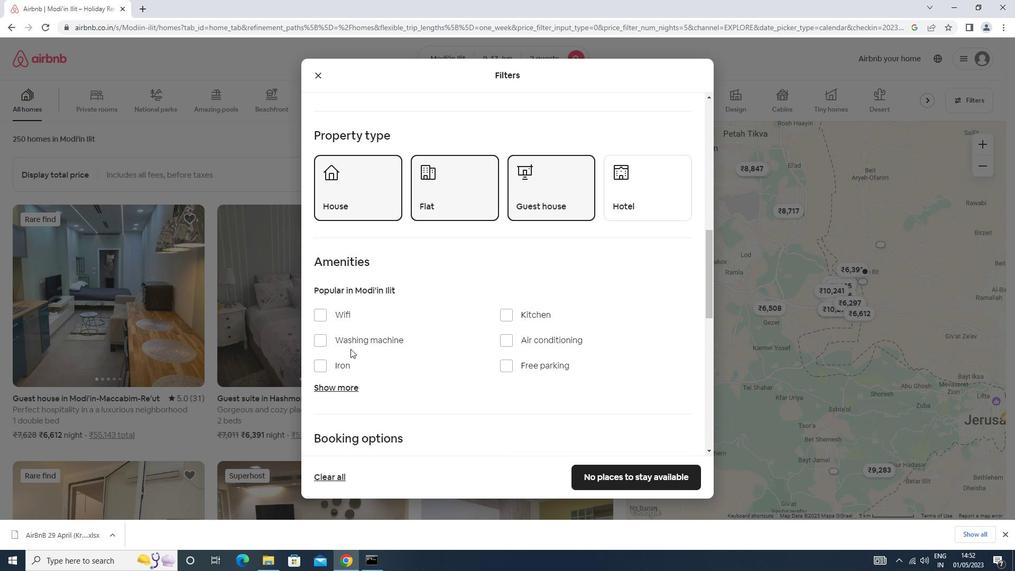
Action: Mouse pressed left at (344, 341)
Screenshot: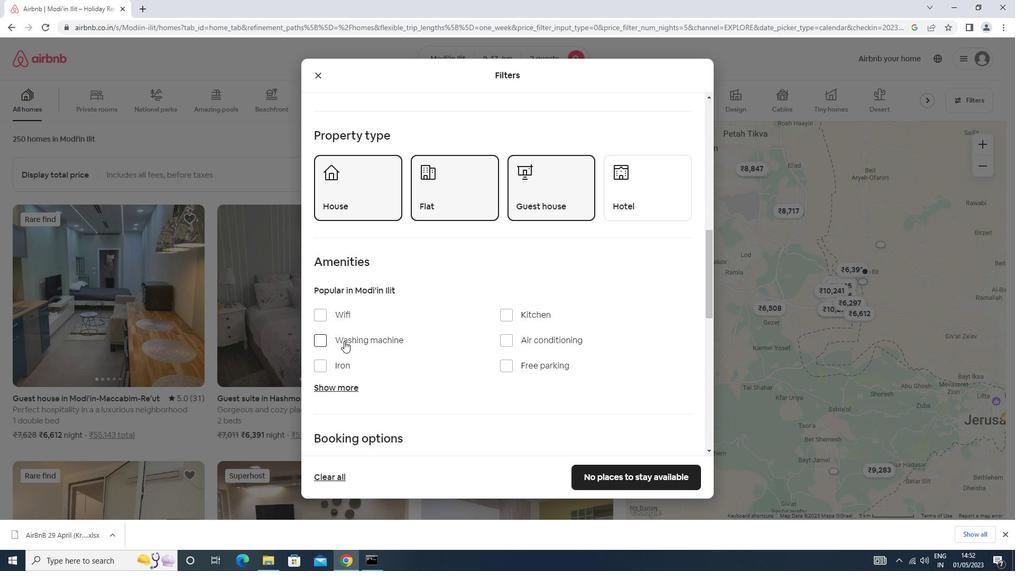 
Action: Mouse moved to (339, 314)
Screenshot: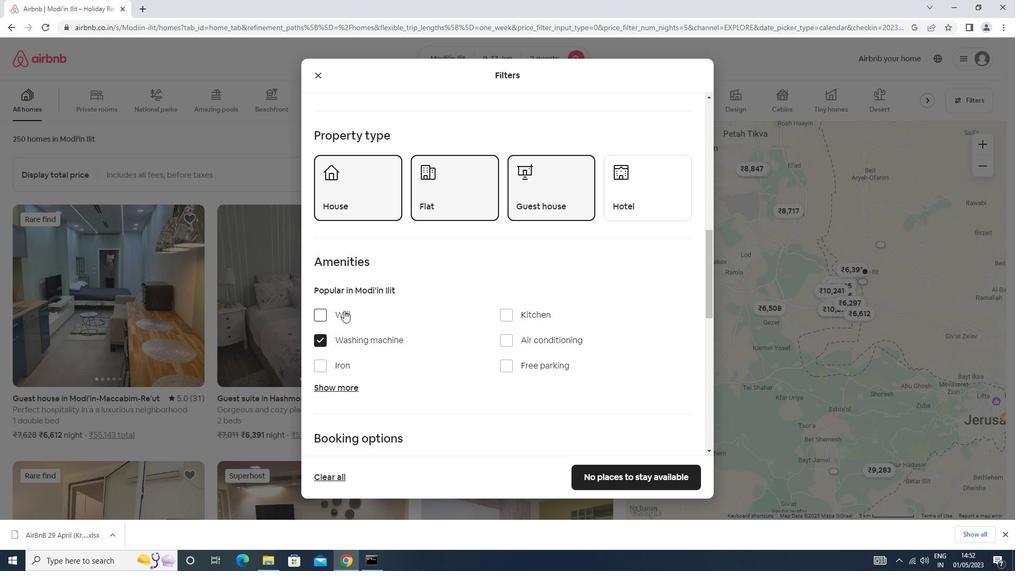 
Action: Mouse pressed left at (339, 314)
Screenshot: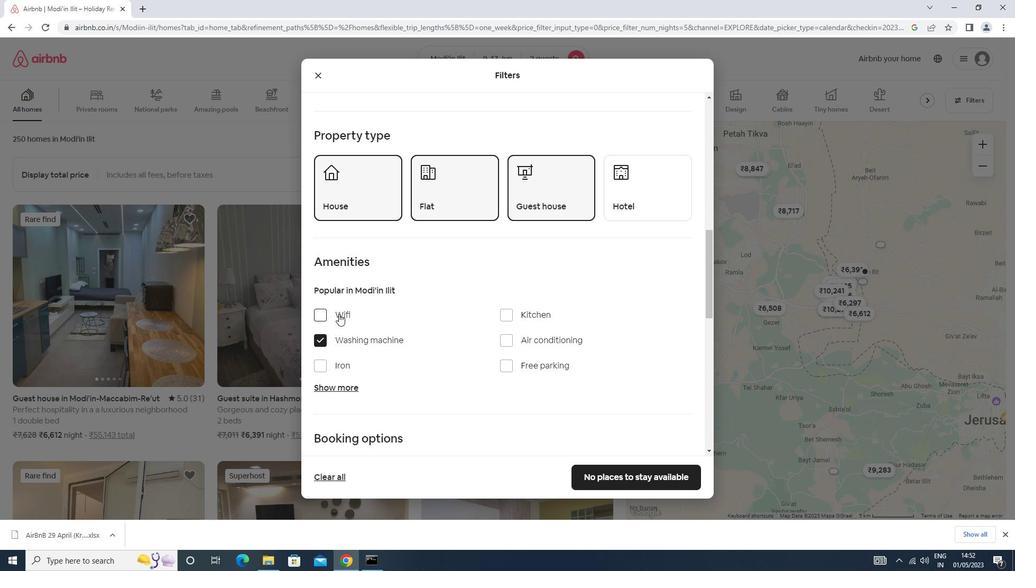 
Action: Mouse moved to (339, 314)
Screenshot: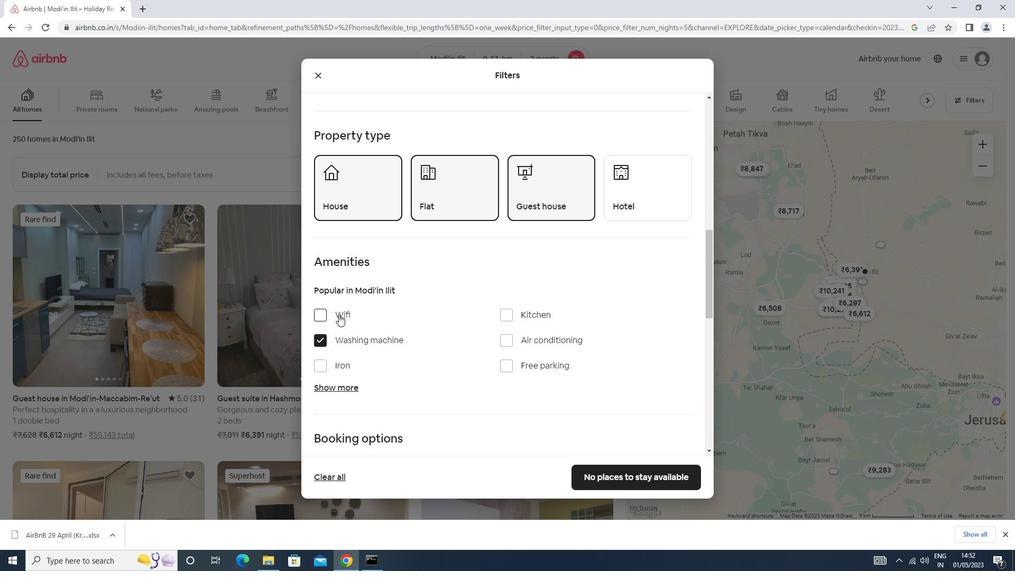 
Action: Mouse scrolled (339, 314) with delta (0, 0)
Screenshot: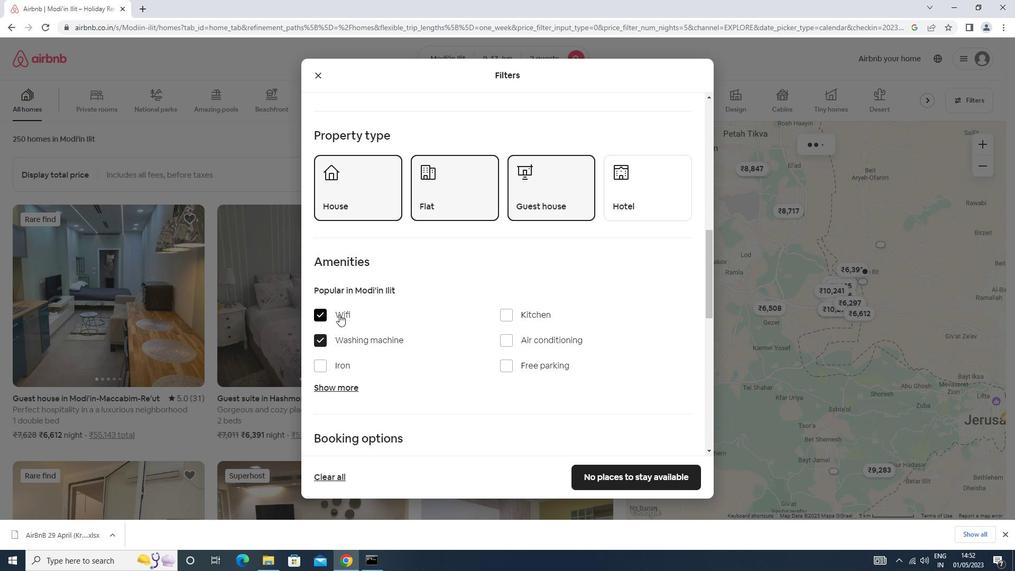 
Action: Mouse scrolled (339, 314) with delta (0, 0)
Screenshot: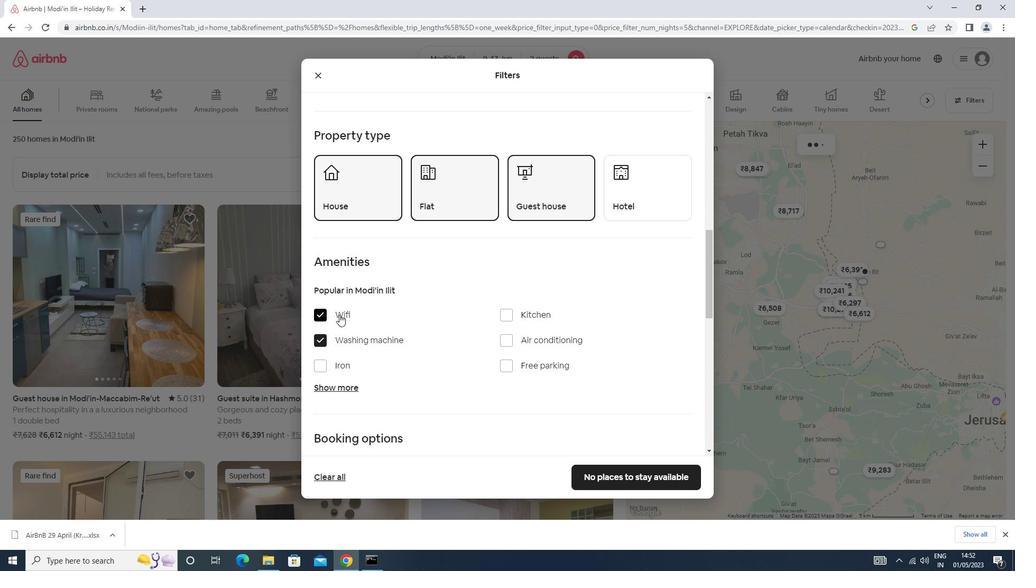 
Action: Mouse scrolled (339, 314) with delta (0, 0)
Screenshot: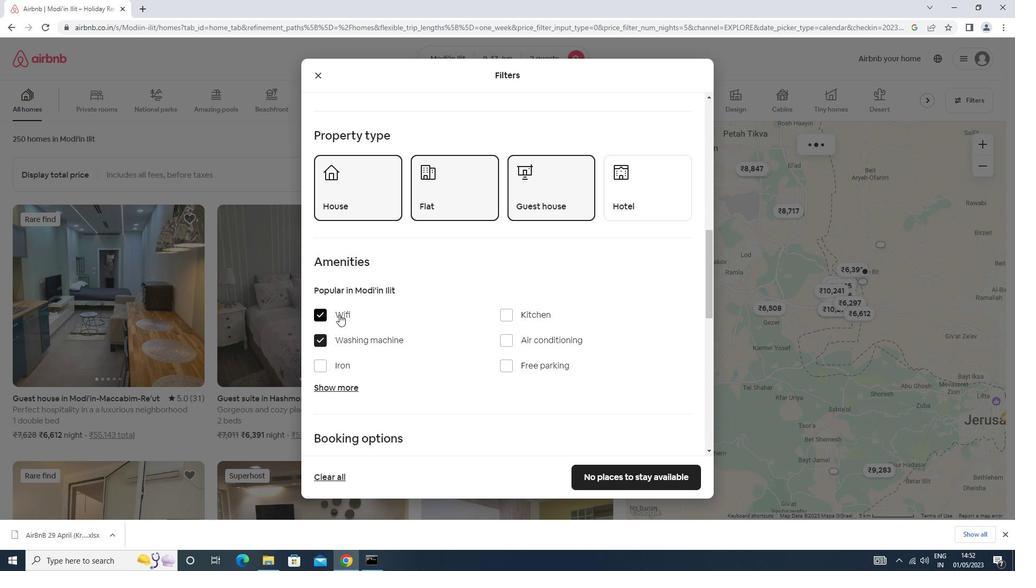 
Action: Mouse scrolled (339, 314) with delta (0, 0)
Screenshot: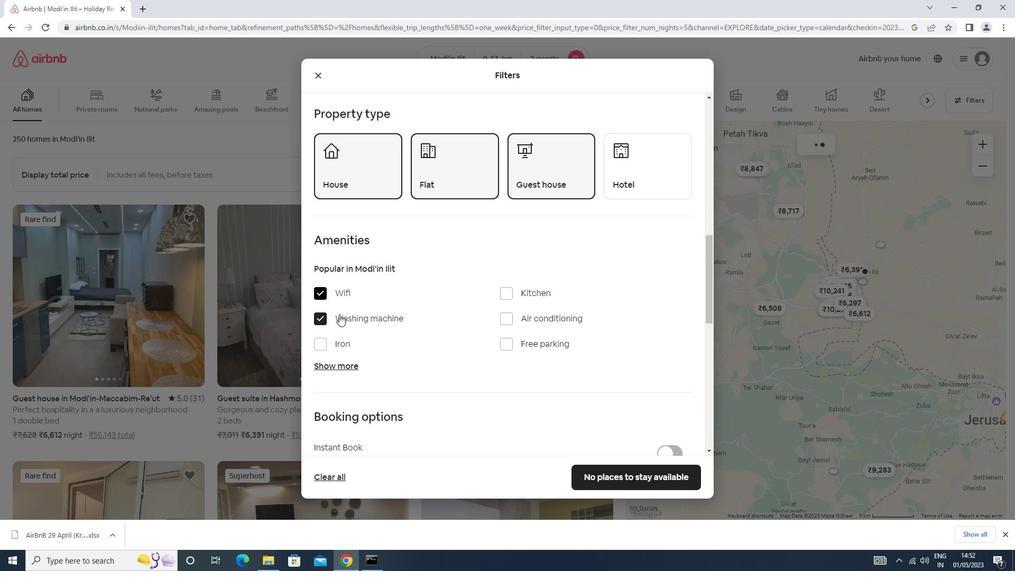 
Action: Mouse moved to (667, 291)
Screenshot: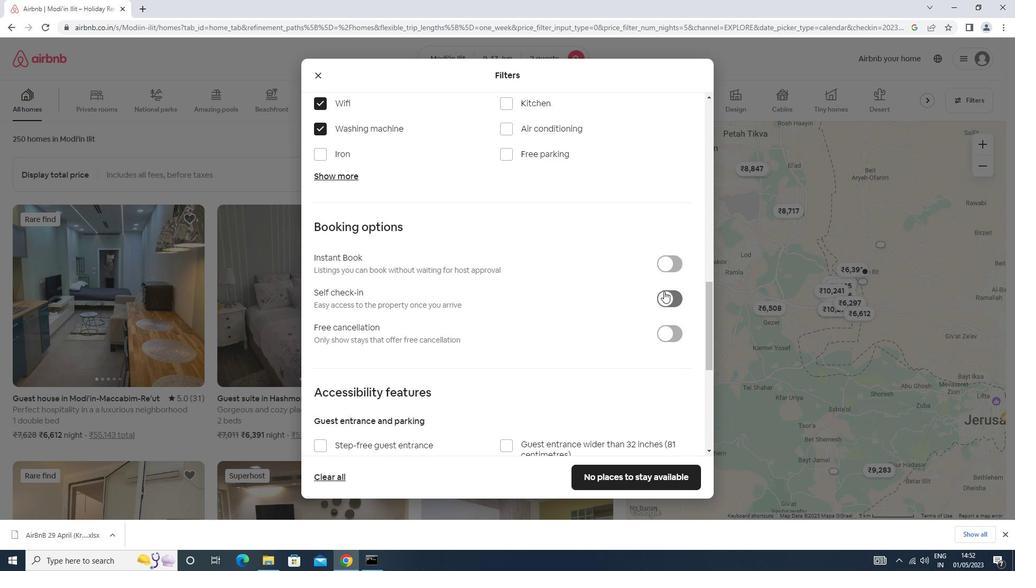 
Action: Mouse pressed left at (667, 291)
Screenshot: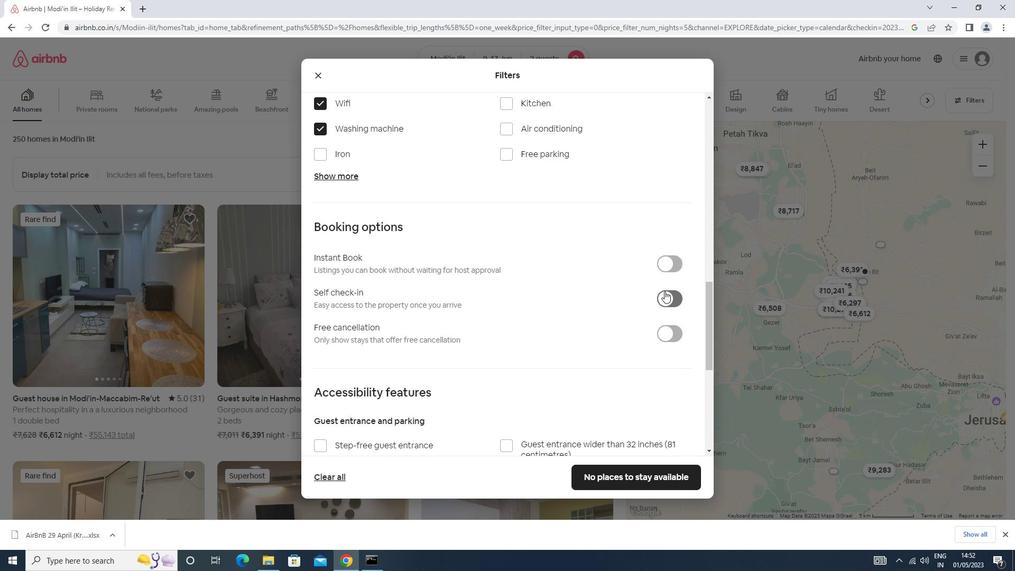 
Action: Mouse moved to (663, 292)
Screenshot: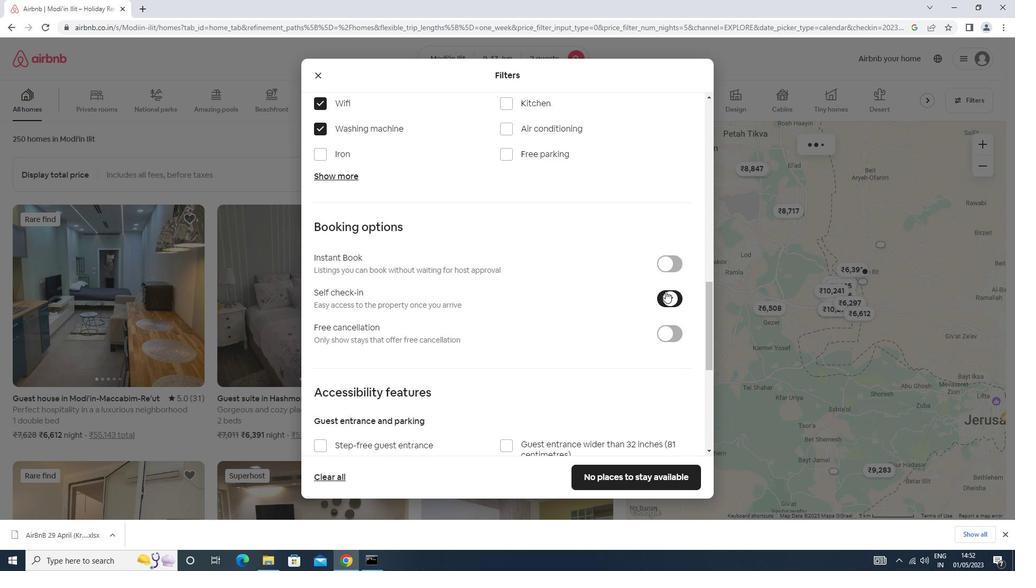 
Action: Mouse scrolled (663, 292) with delta (0, 0)
Screenshot: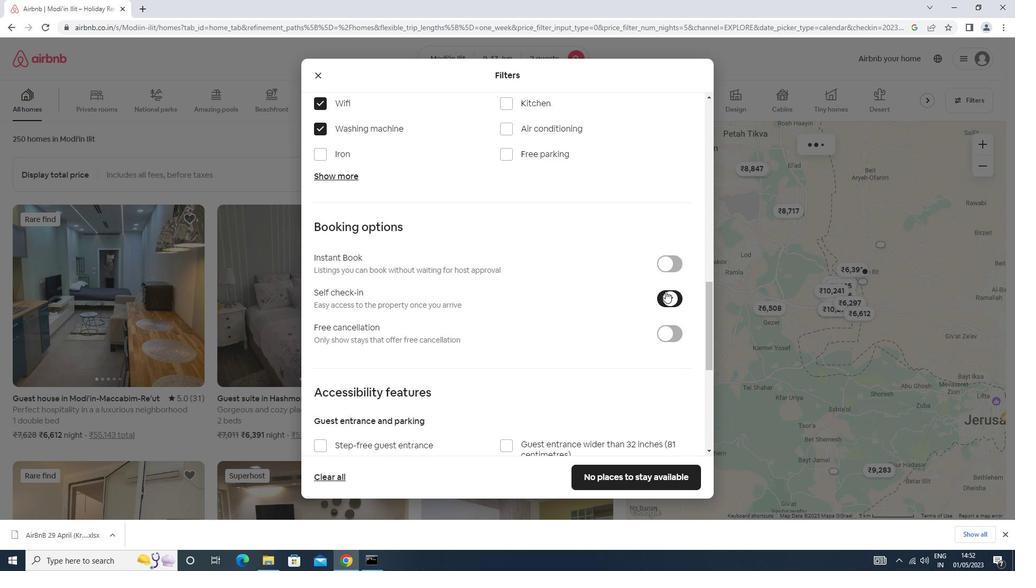 
Action: Mouse moved to (662, 292)
Screenshot: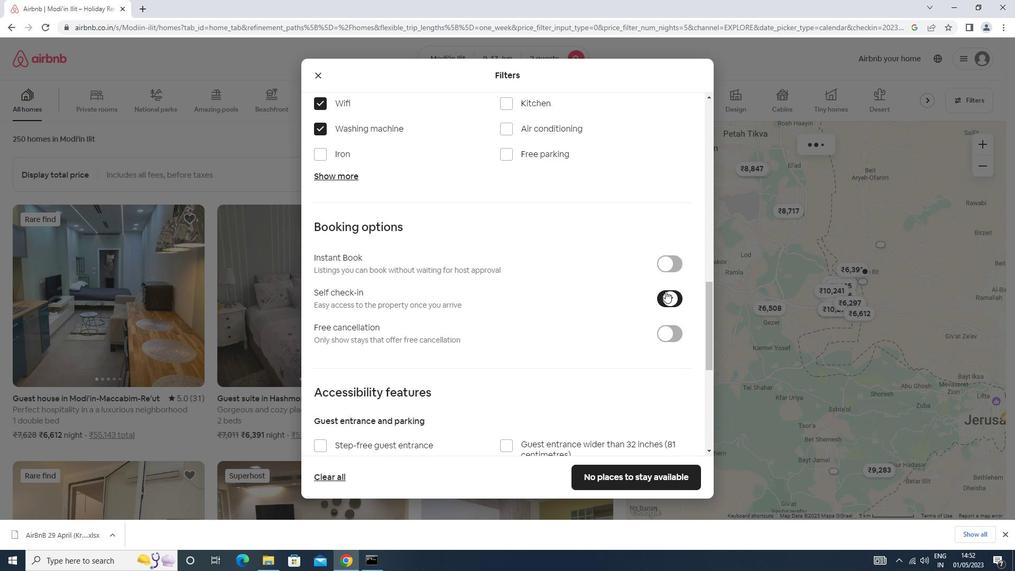 
Action: Mouse scrolled (662, 292) with delta (0, 0)
Screenshot: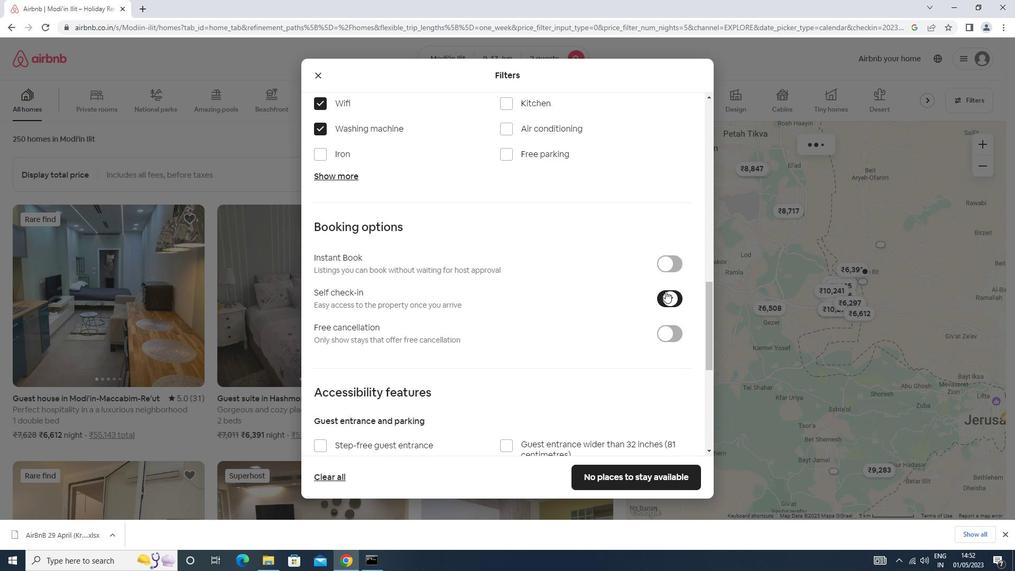 
Action: Mouse moved to (661, 293)
Screenshot: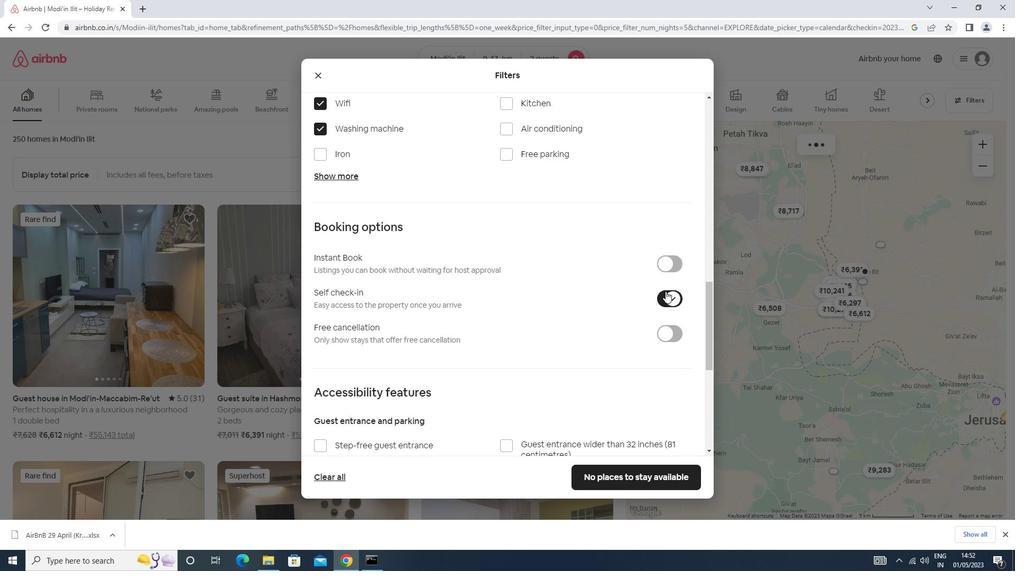 
Action: Mouse scrolled (661, 292) with delta (0, 0)
Screenshot: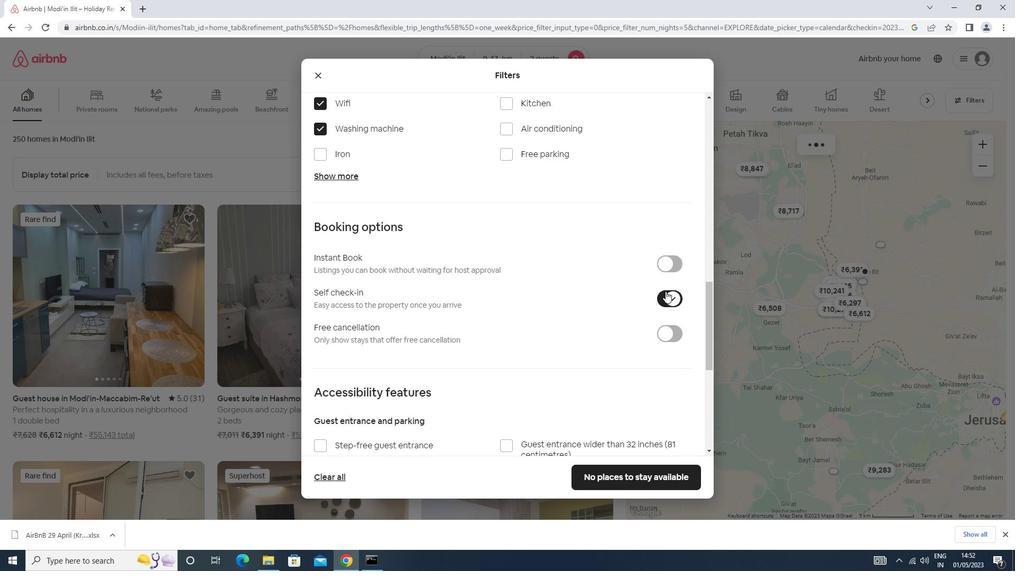 
Action: Mouse moved to (660, 293)
Screenshot: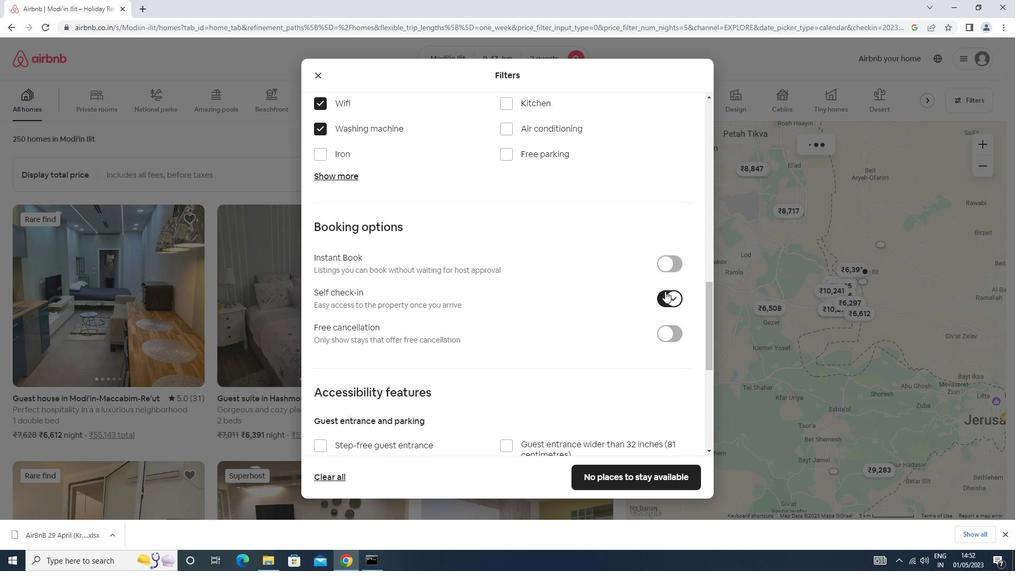 
Action: Mouse scrolled (660, 293) with delta (0, 0)
Screenshot: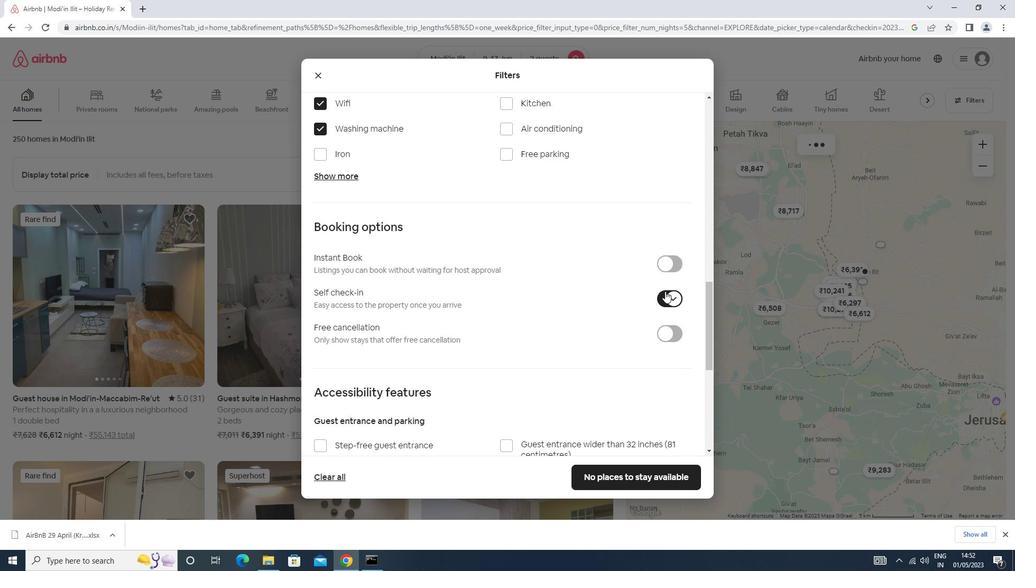 
Action: Mouse moved to (659, 293)
Screenshot: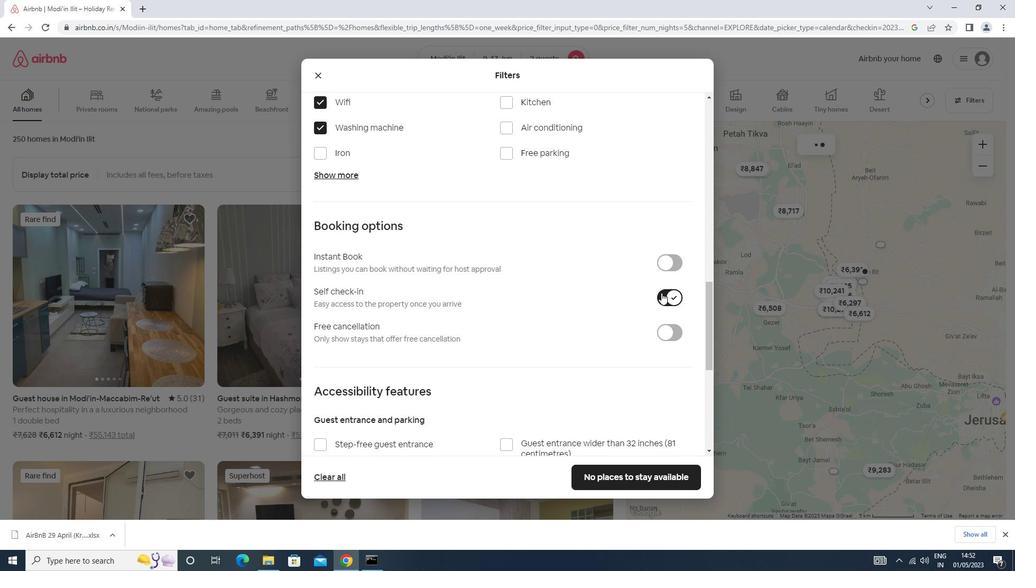 
Action: Mouse scrolled (659, 293) with delta (0, 0)
Screenshot: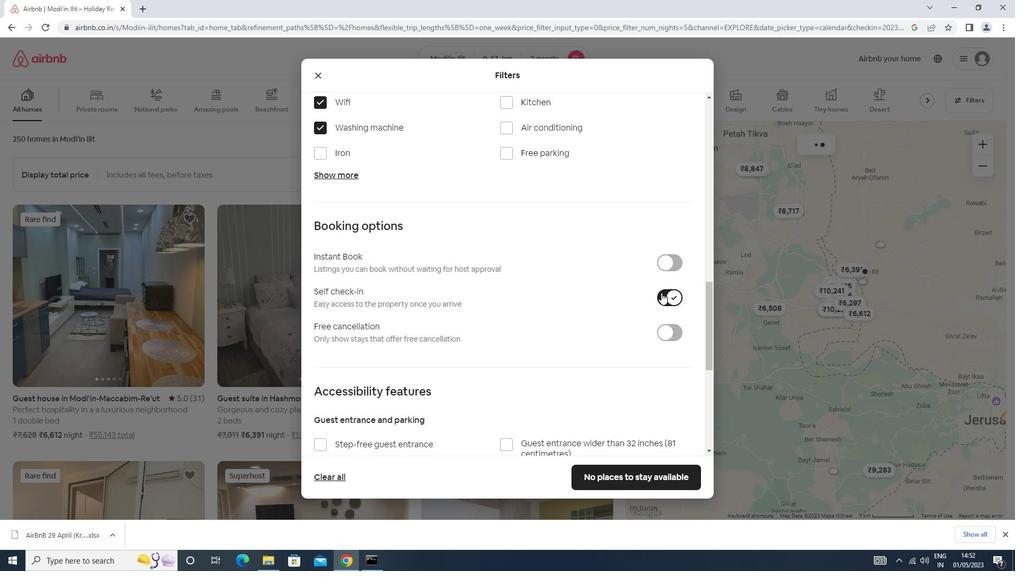 
Action: Mouse moved to (611, 320)
Screenshot: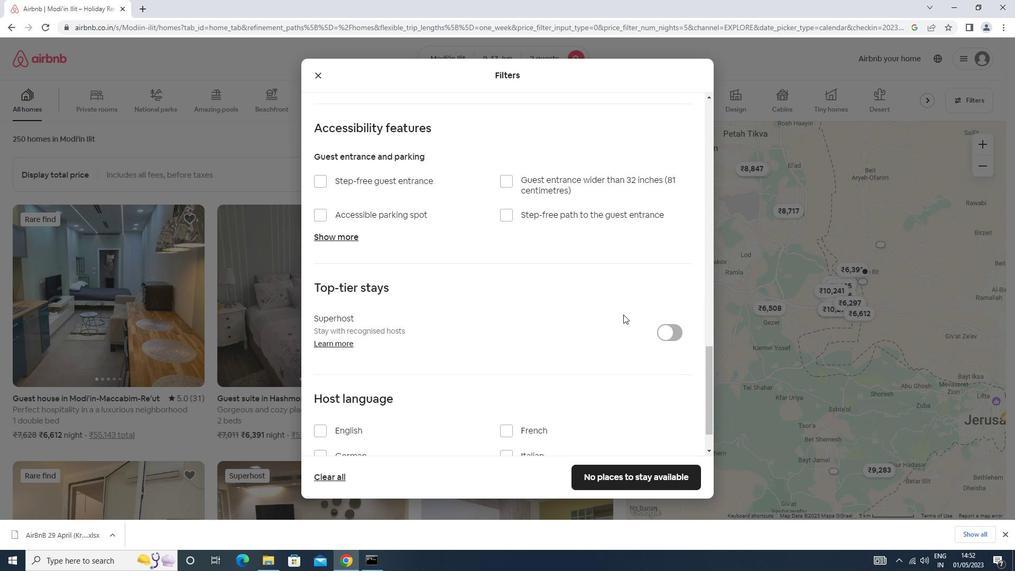 
Action: Mouse scrolled (611, 319) with delta (0, 0)
Screenshot: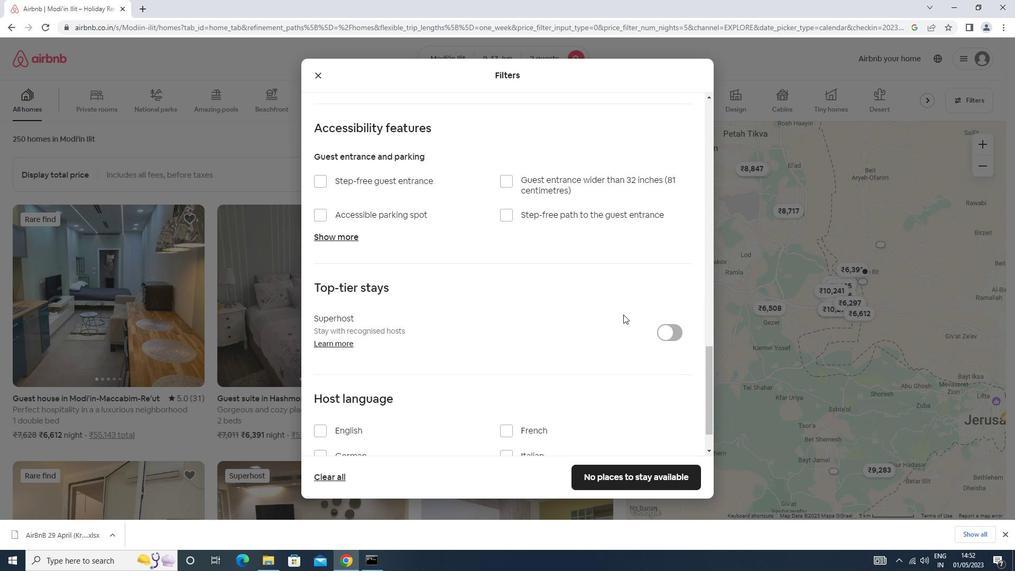 
Action: Mouse moved to (609, 321)
Screenshot: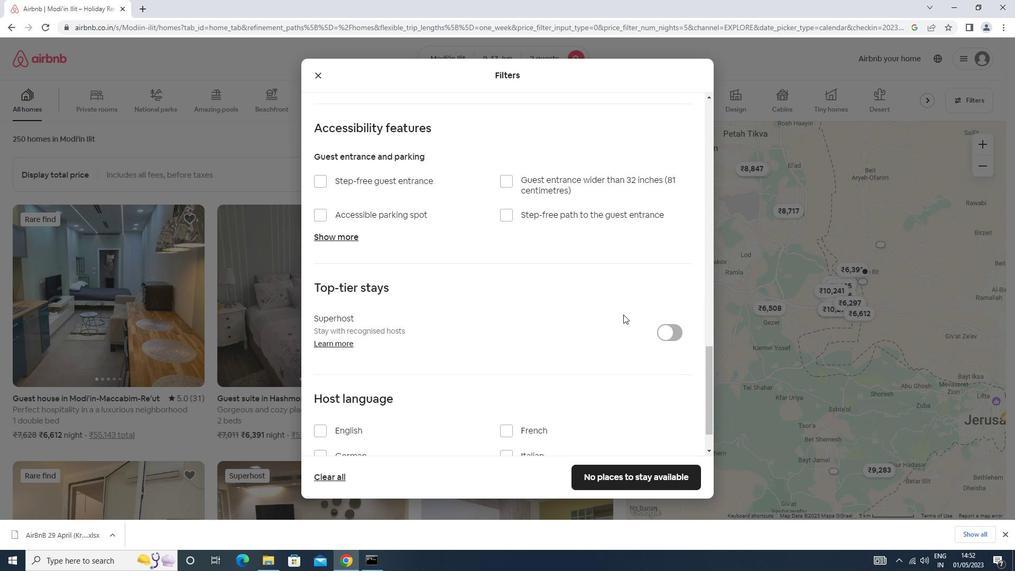 
Action: Mouse scrolled (609, 320) with delta (0, 0)
Screenshot: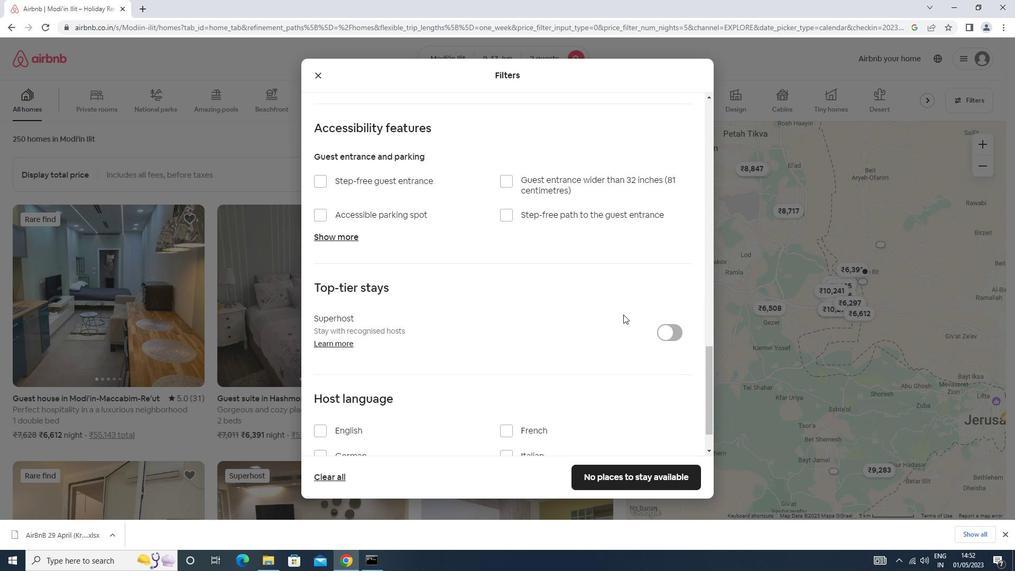 
Action: Mouse moved to (608, 322)
Screenshot: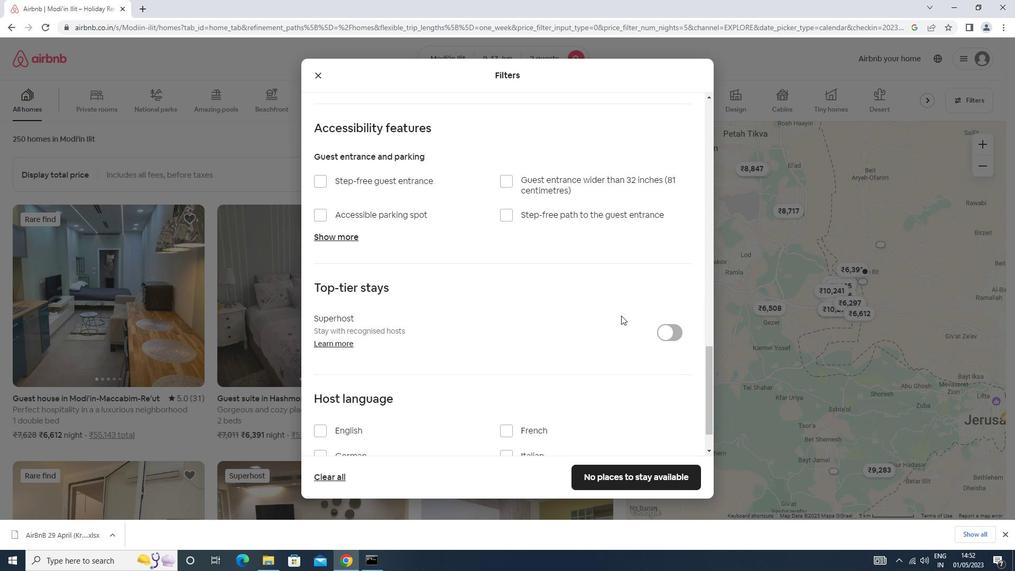 
Action: Mouse scrolled (608, 321) with delta (0, 0)
Screenshot: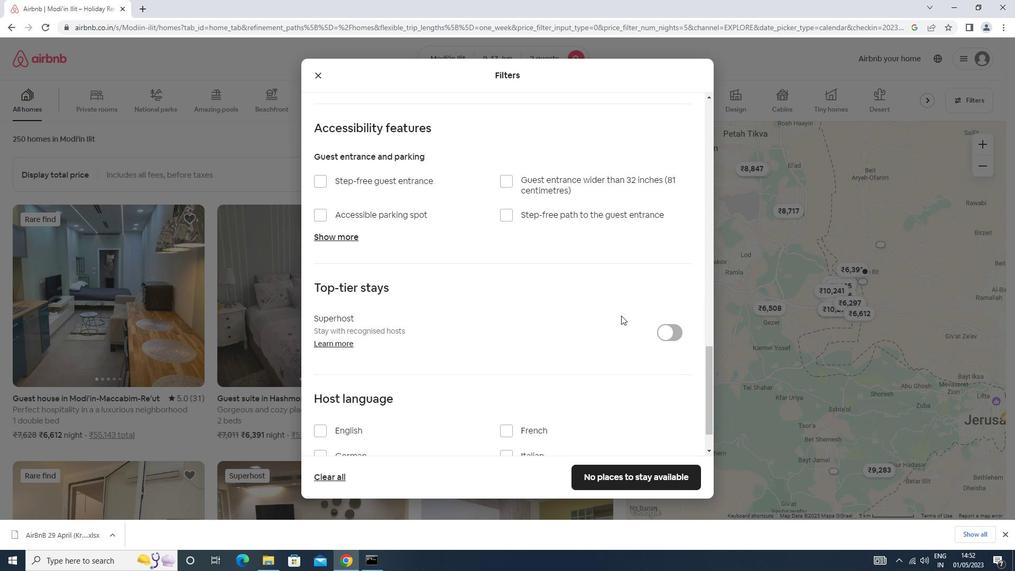 
Action: Mouse moved to (607, 322)
Screenshot: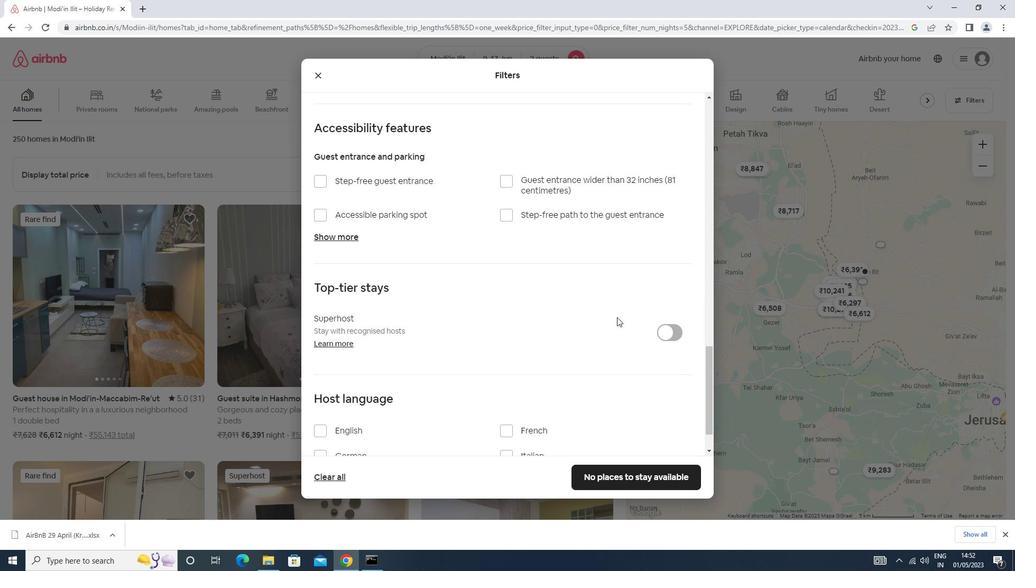 
Action: Mouse scrolled (607, 322) with delta (0, 0)
Screenshot: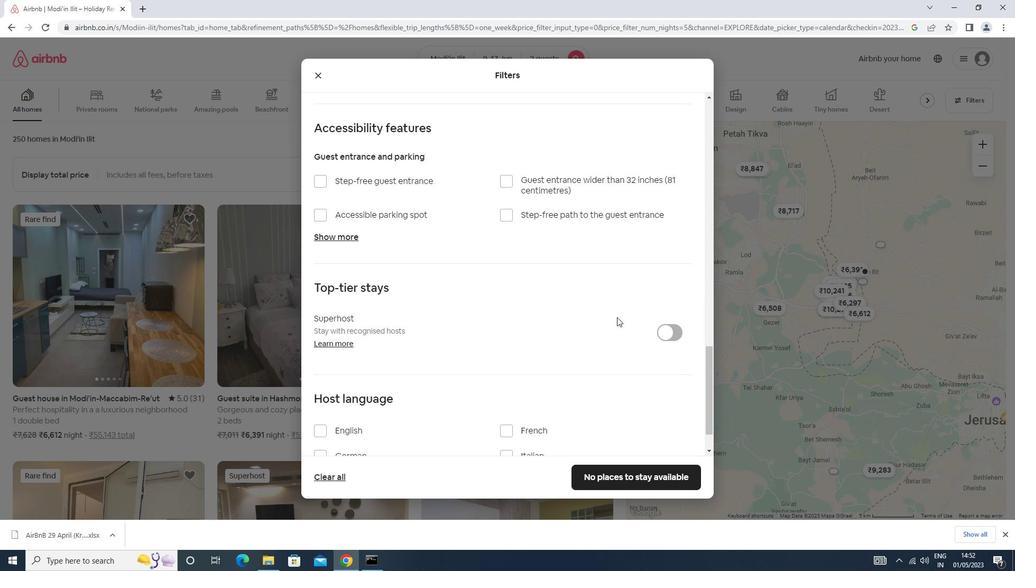 
Action: Mouse moved to (603, 326)
Screenshot: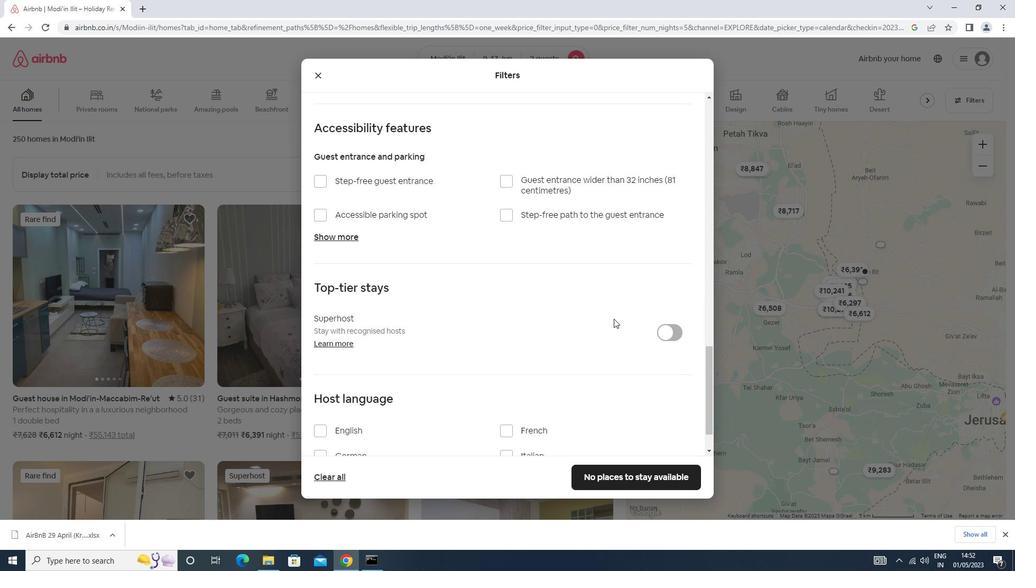 
Action: Mouse scrolled (603, 325) with delta (0, 0)
Screenshot: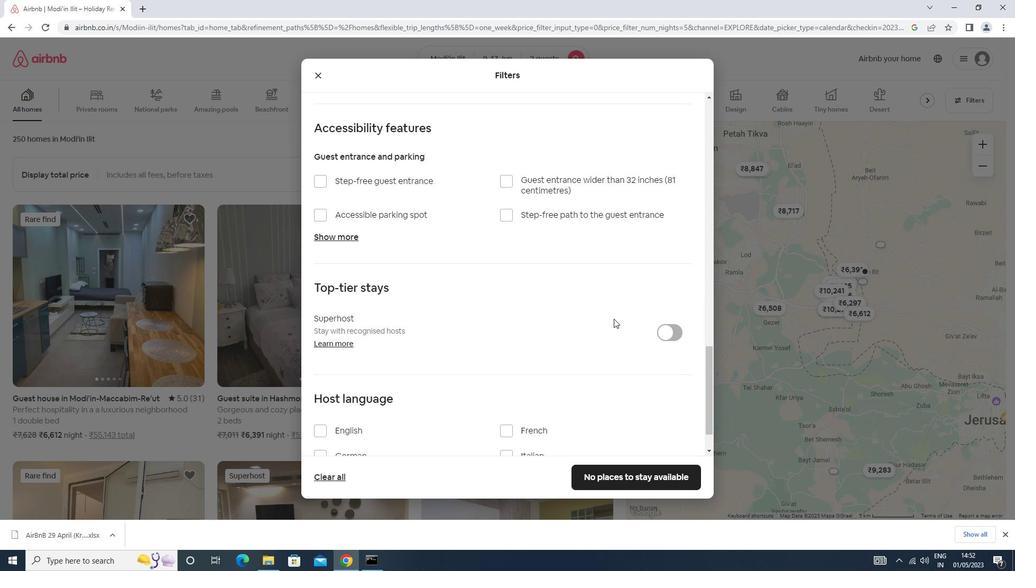 
Action: Mouse moved to (326, 380)
Screenshot: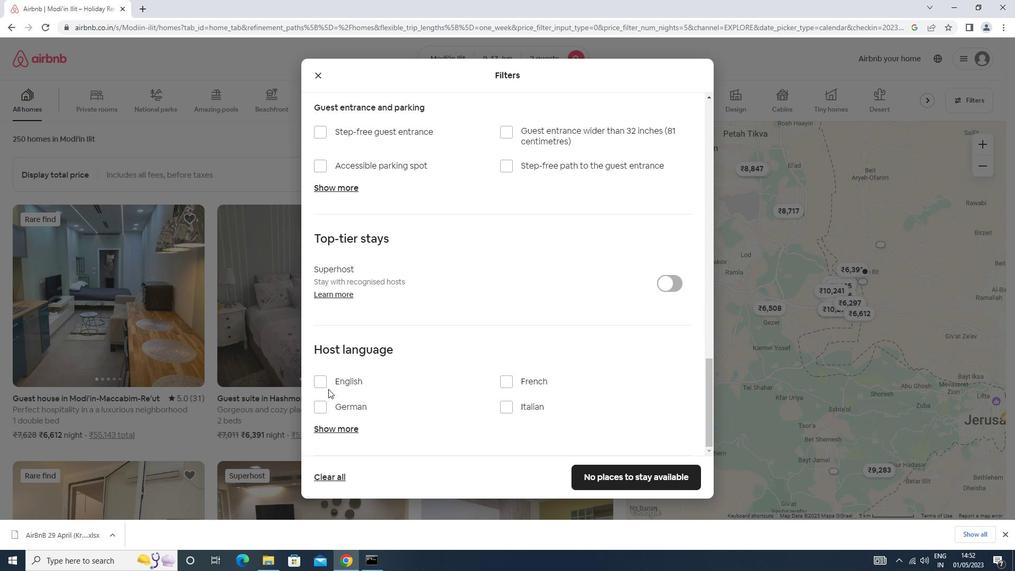 
Action: Mouse pressed left at (326, 380)
Screenshot: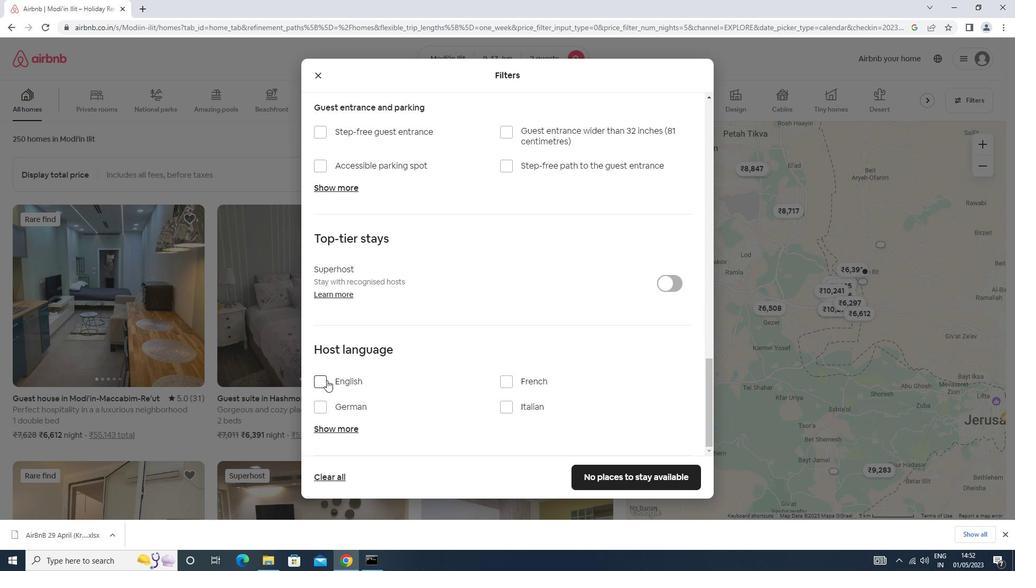 
Action: Mouse moved to (637, 476)
Screenshot: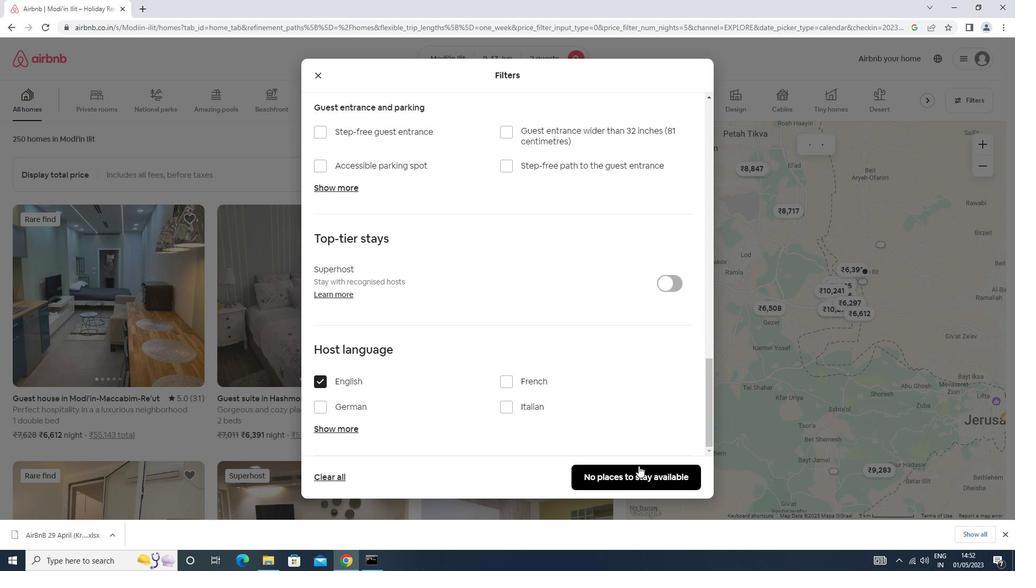 
Action: Mouse pressed left at (637, 476)
Screenshot: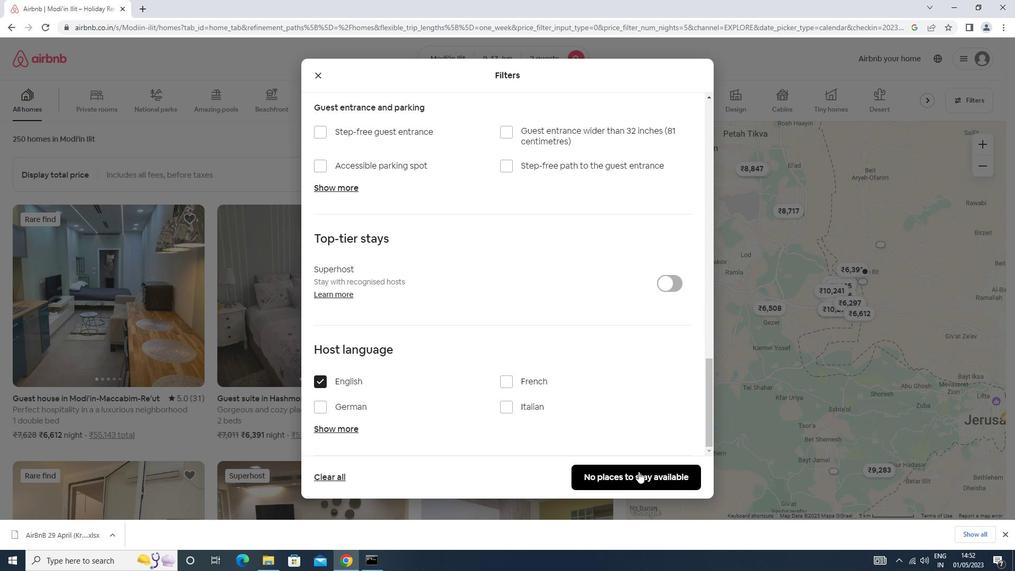 
Action: Mouse moved to (637, 476)
Screenshot: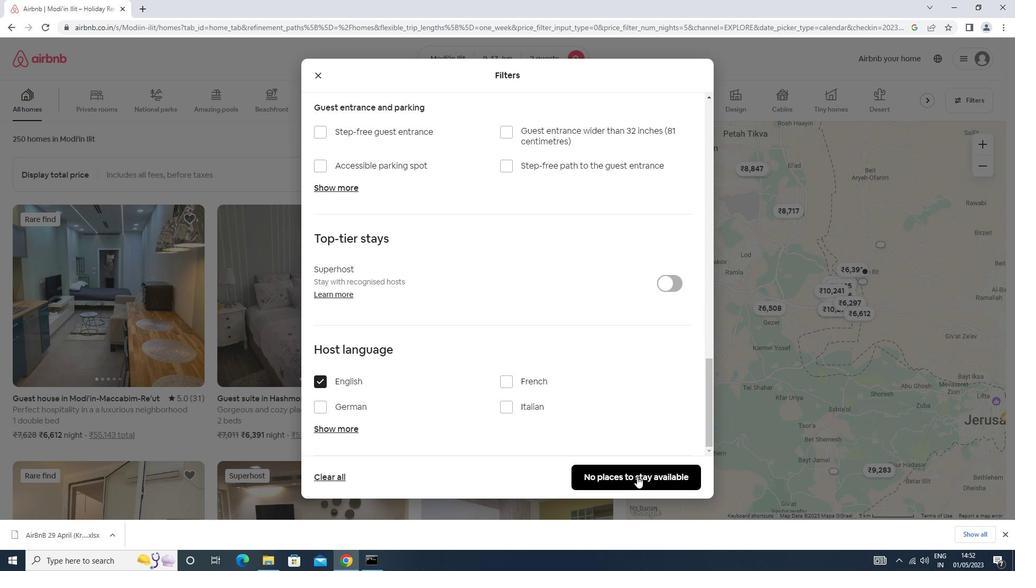 
